 Task: Find Round Trip flight tickets for 2 adults, in Economy from Luxor to London to travel on 25-Nov-2023. London to Luxor on 30-Nov-2023.  Stops: Any number of stops. Choice of flight is British Airways.
Action: Mouse moved to (334, 216)
Screenshot: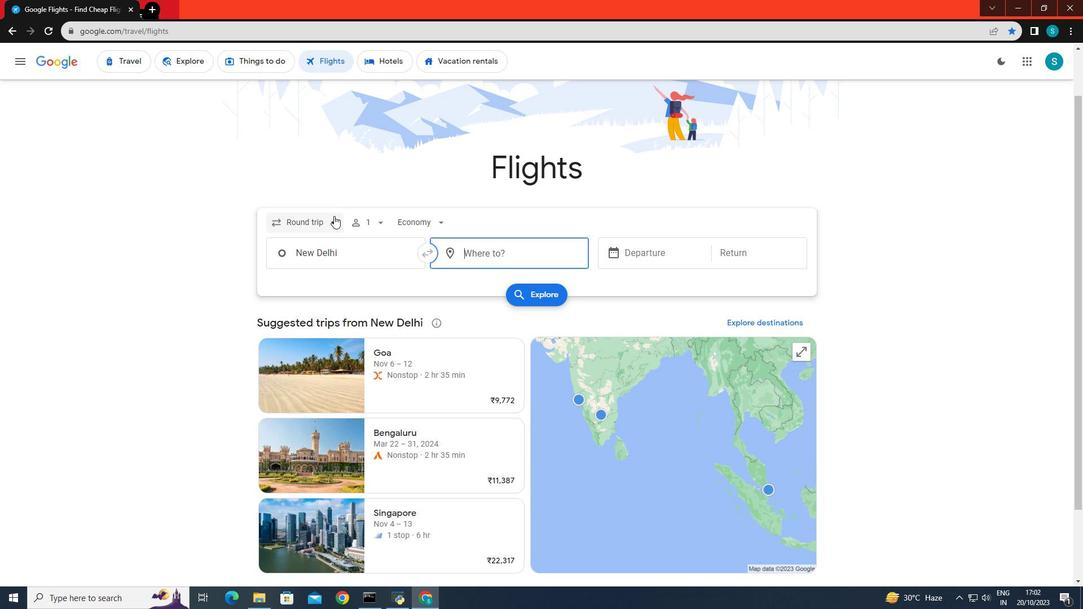 
Action: Mouse pressed left at (334, 216)
Screenshot: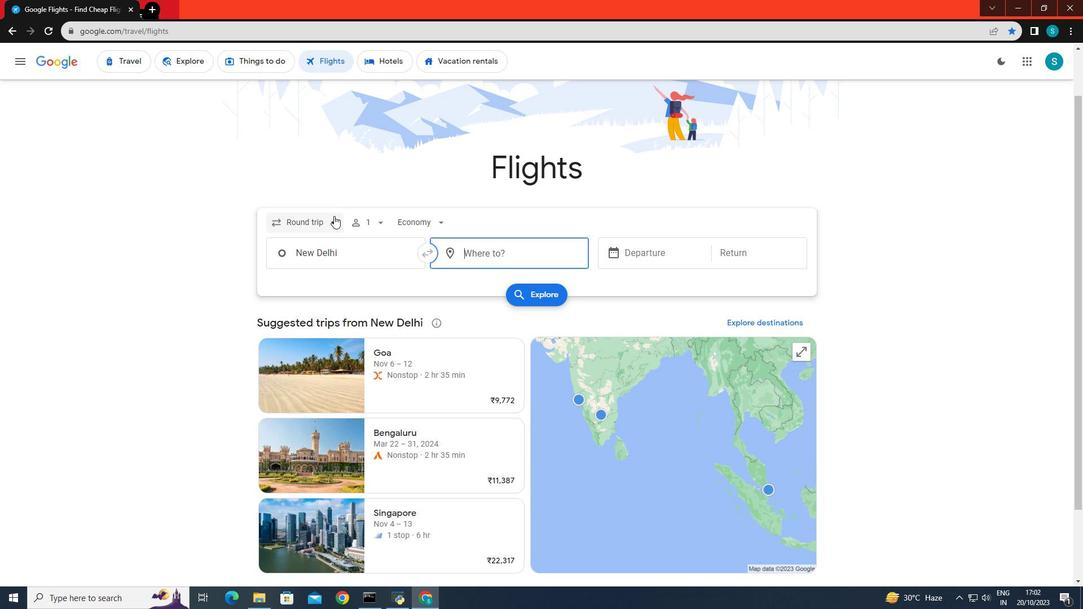 
Action: Mouse moved to (315, 255)
Screenshot: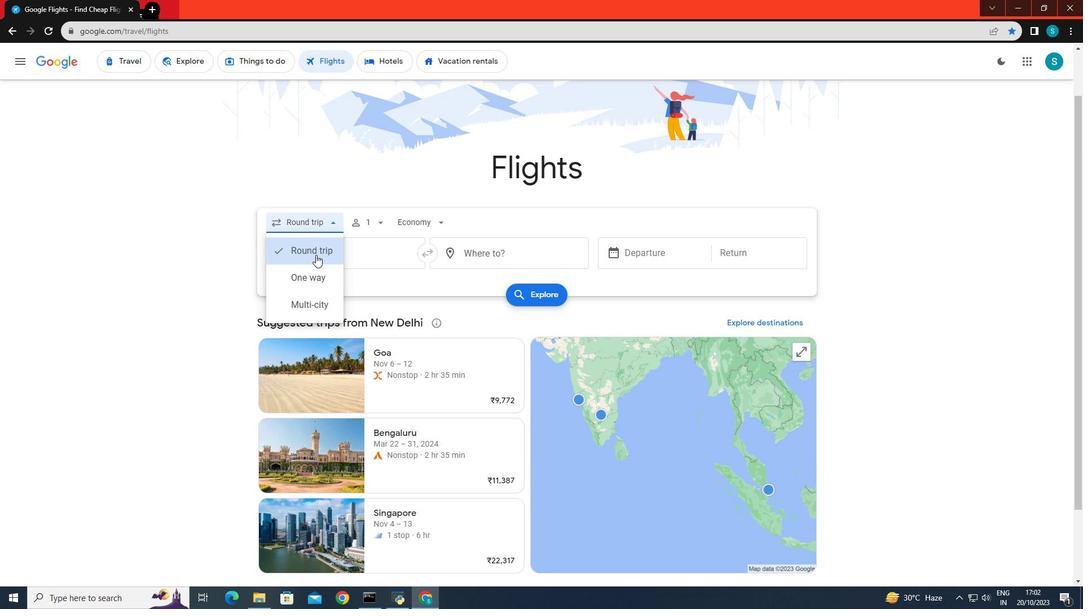 
Action: Mouse pressed left at (315, 255)
Screenshot: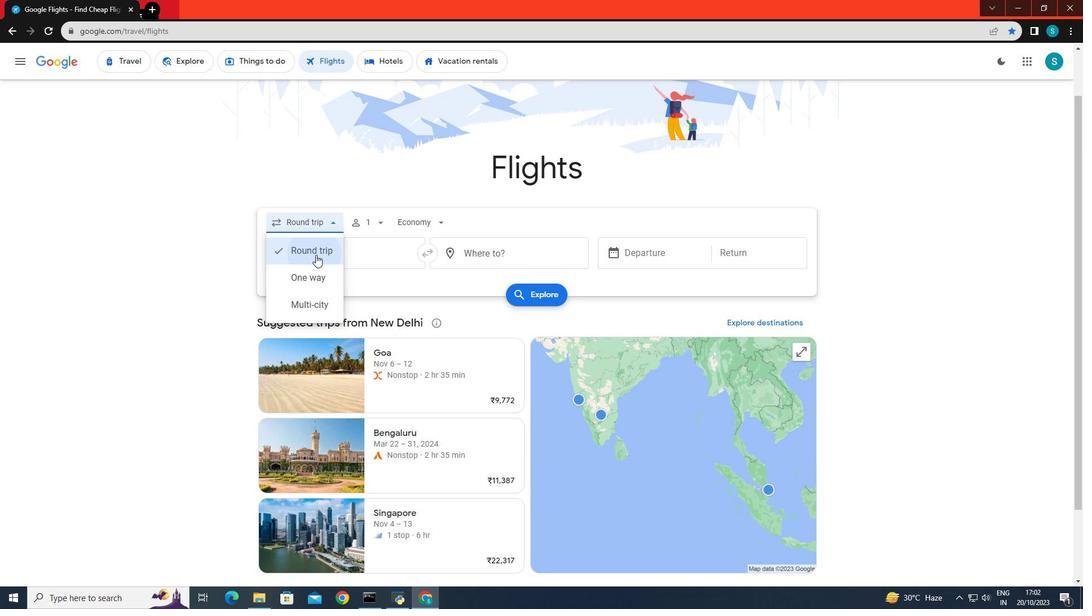 
Action: Mouse moved to (376, 218)
Screenshot: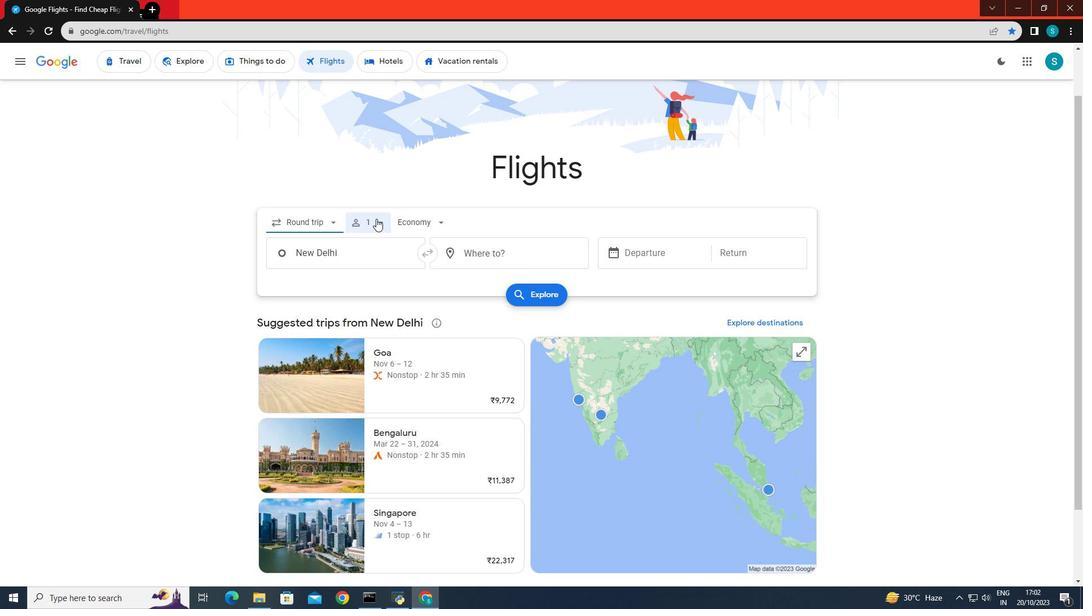 
Action: Mouse pressed left at (376, 218)
Screenshot: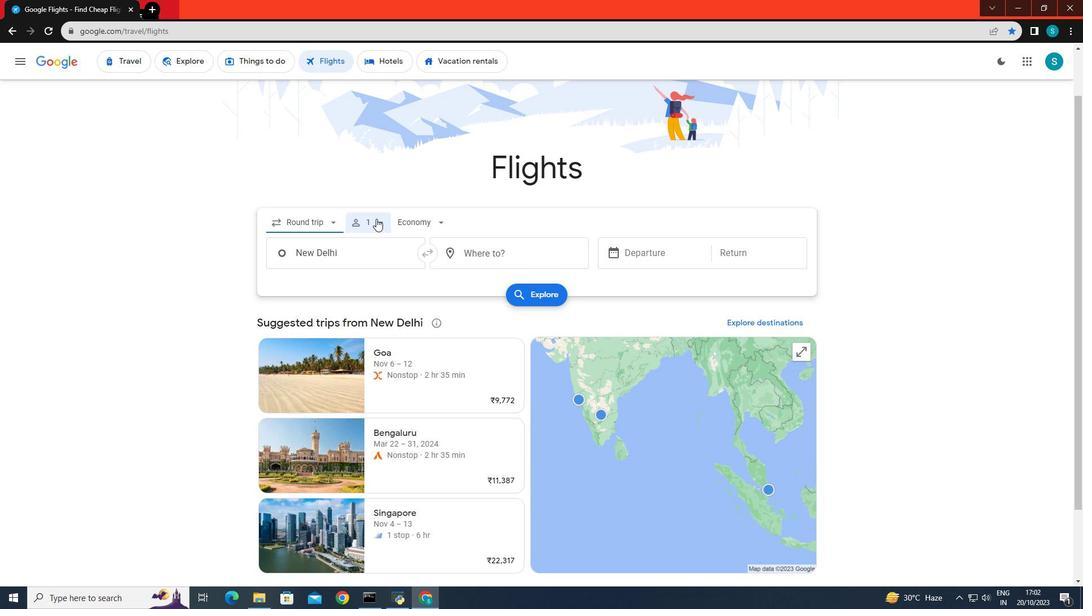 
Action: Mouse moved to (462, 250)
Screenshot: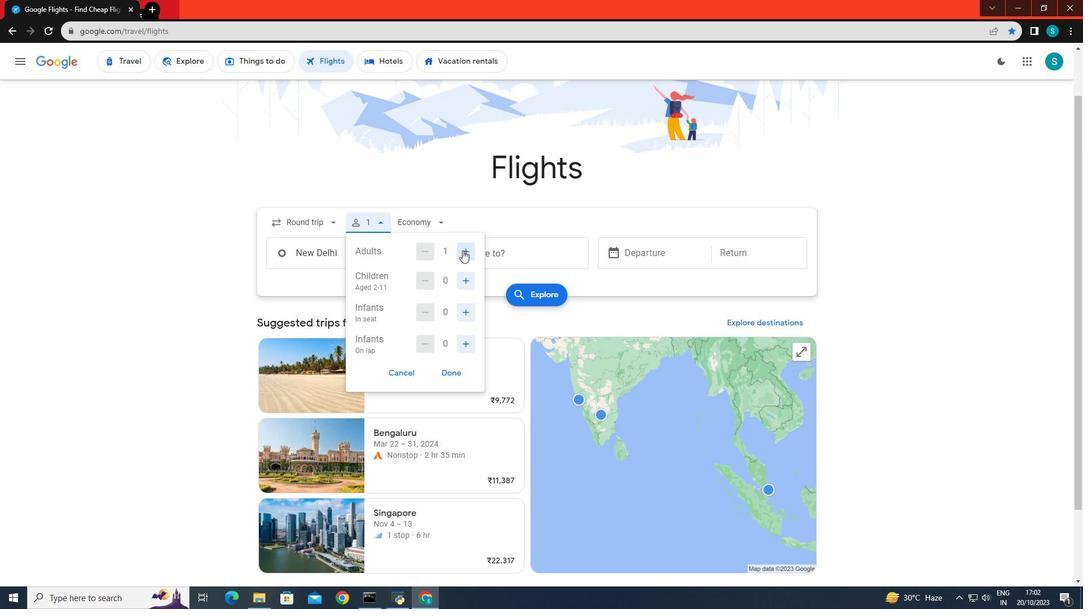 
Action: Mouse pressed left at (462, 250)
Screenshot: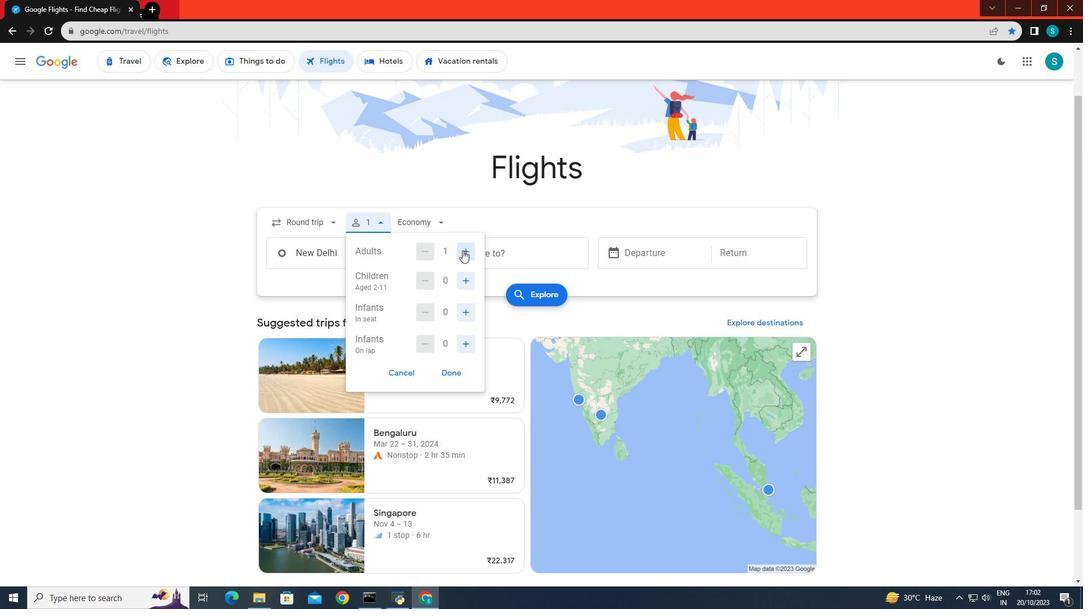 
Action: Mouse moved to (448, 370)
Screenshot: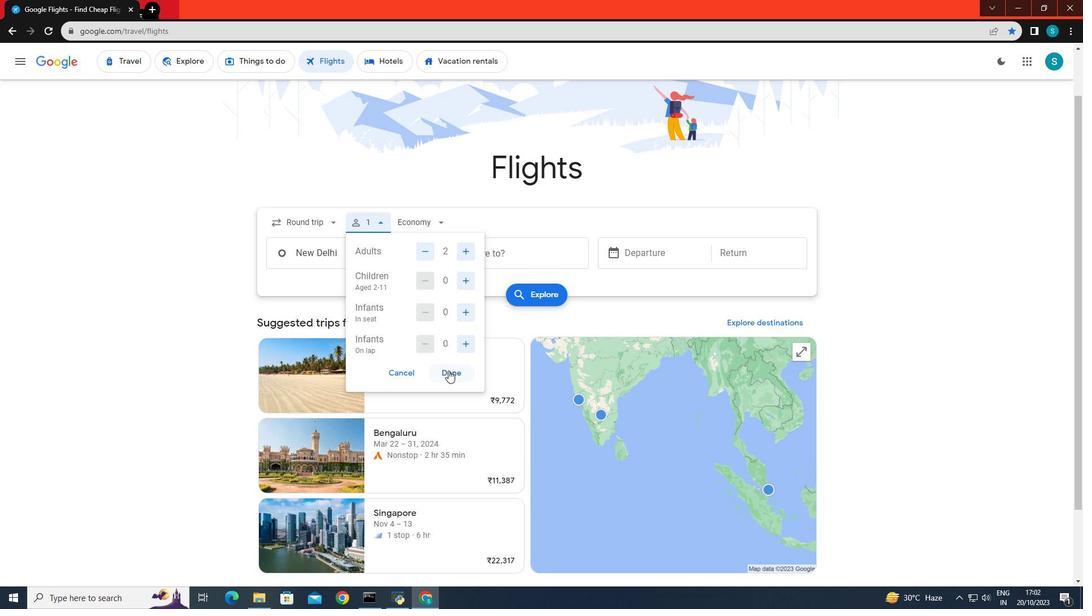 
Action: Mouse pressed left at (448, 370)
Screenshot: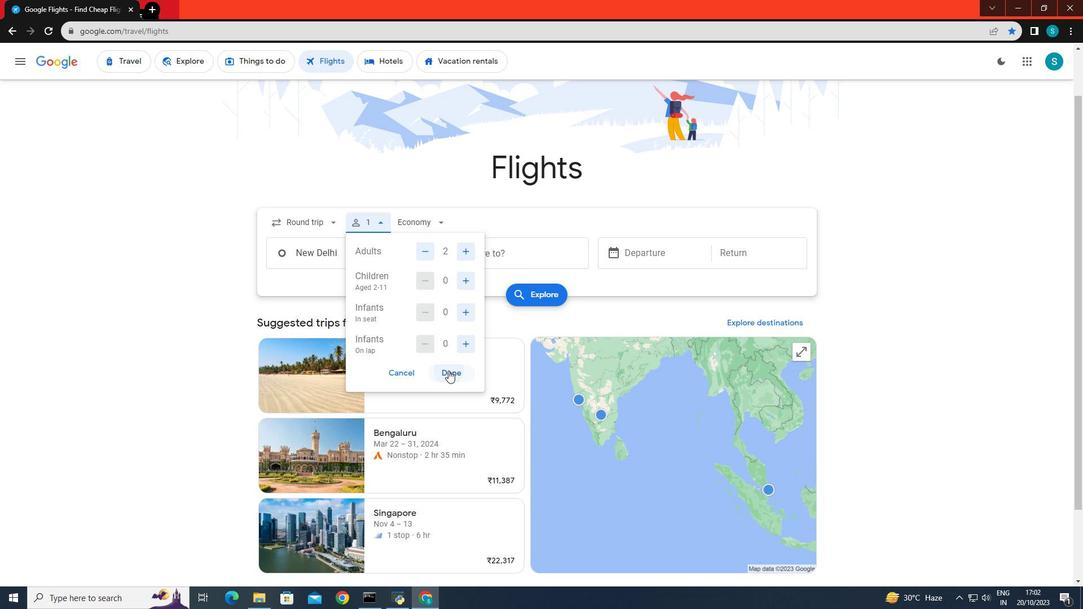 
Action: Mouse moved to (435, 225)
Screenshot: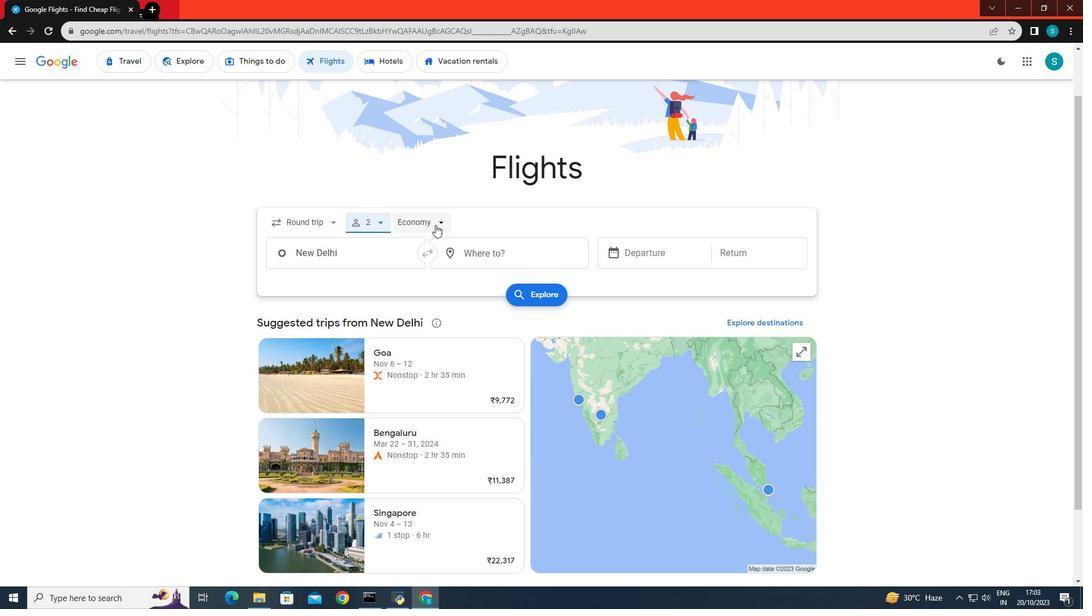 
Action: Mouse pressed left at (435, 225)
Screenshot: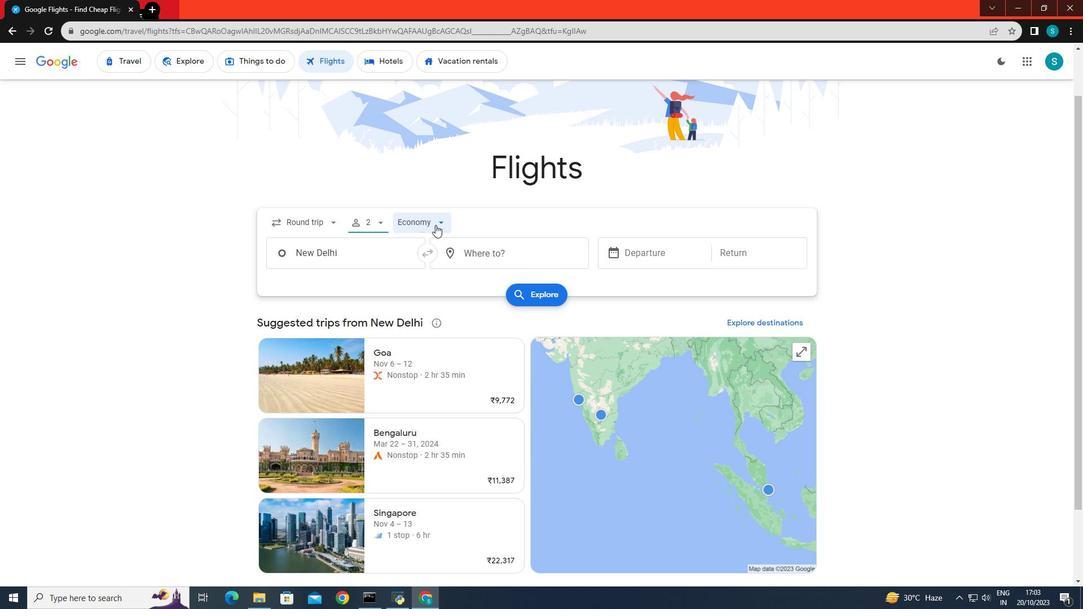 
Action: Mouse moved to (450, 252)
Screenshot: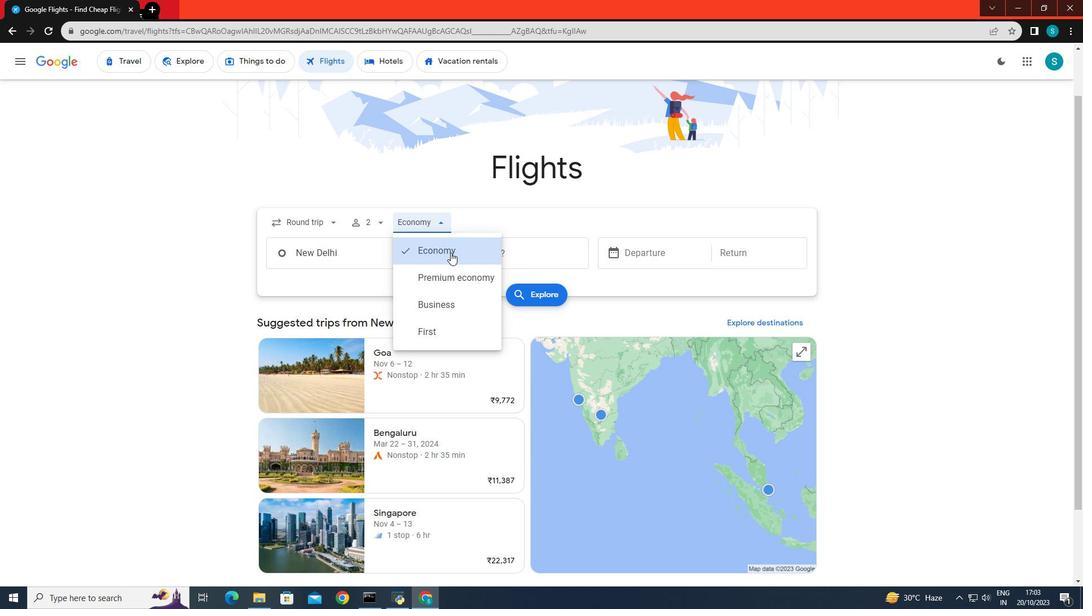 
Action: Mouse pressed left at (450, 252)
Screenshot: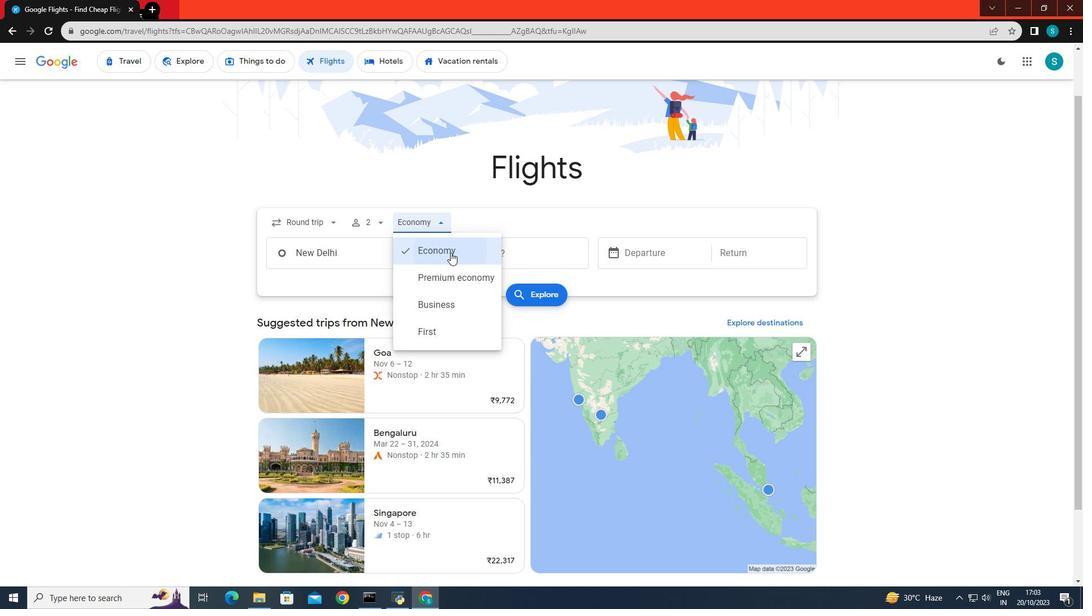
Action: Mouse moved to (353, 251)
Screenshot: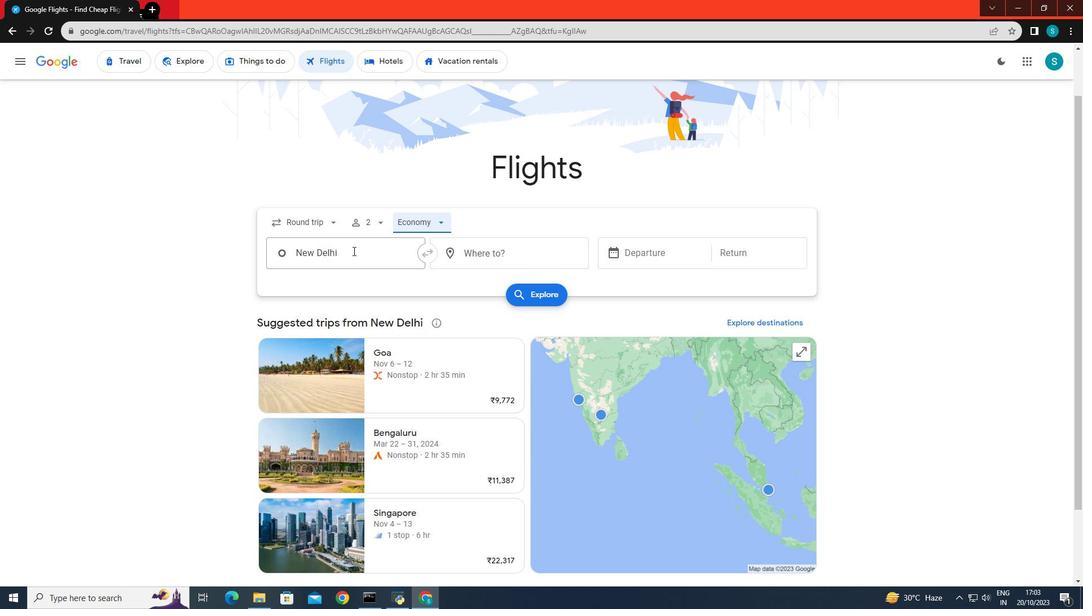 
Action: Mouse pressed left at (353, 251)
Screenshot: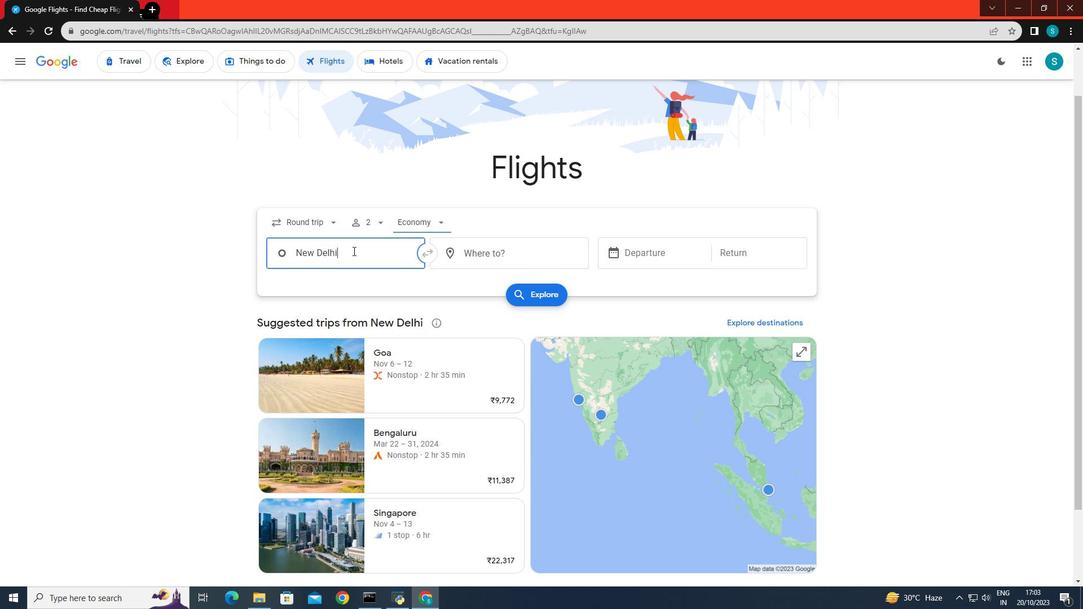 
Action: Key pressed <Key.backspace><Key.caps_lock>L<Key.caps_lock>uxor
Screenshot: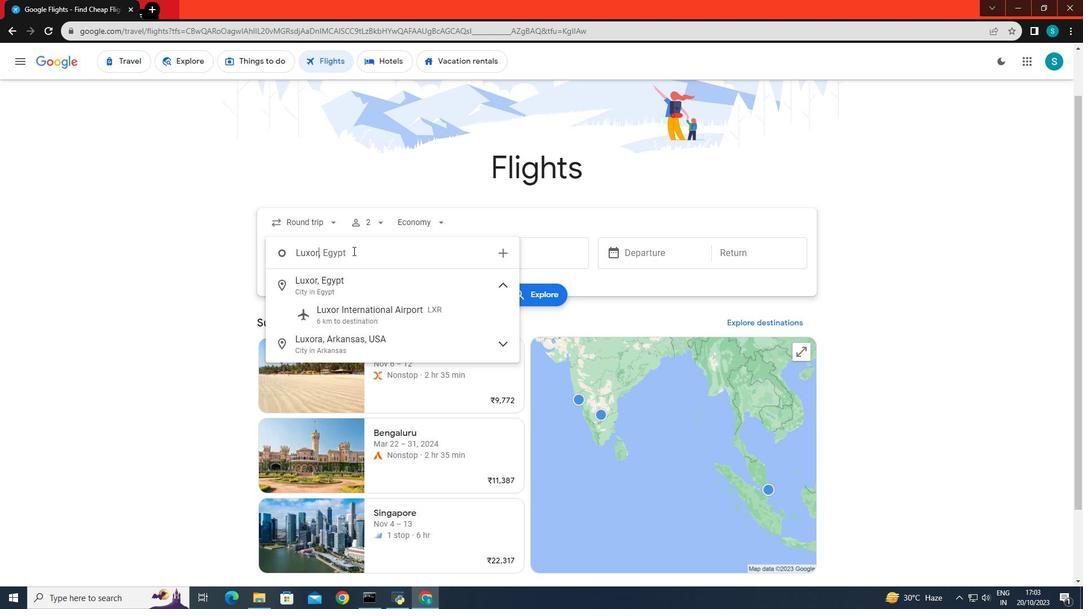 
Action: Mouse moved to (341, 283)
Screenshot: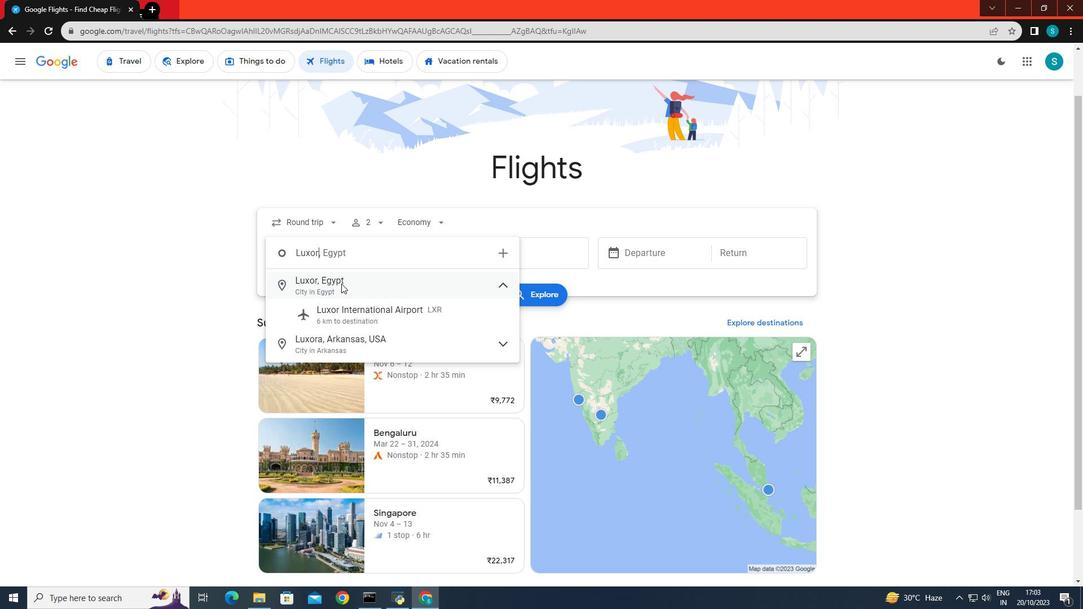
Action: Mouse pressed left at (341, 283)
Screenshot: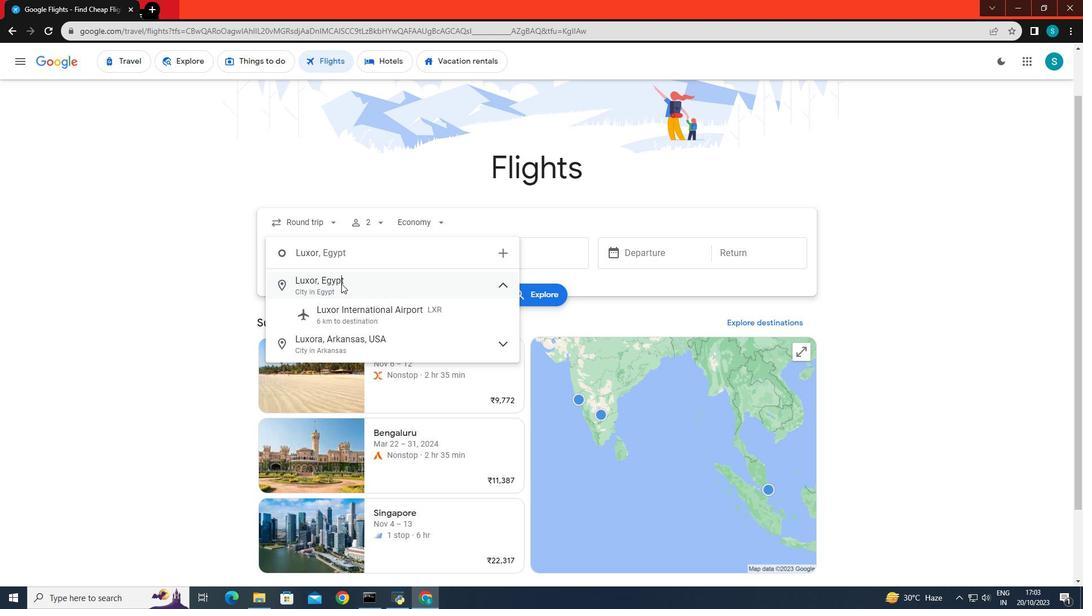 
Action: Mouse moved to (472, 251)
Screenshot: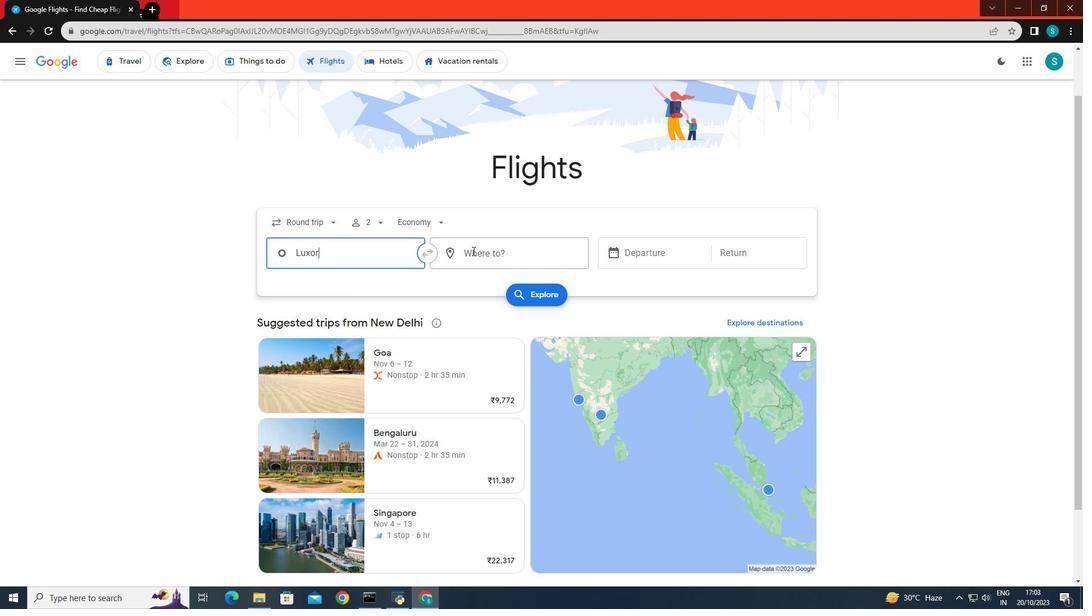 
Action: Mouse pressed left at (472, 251)
Screenshot: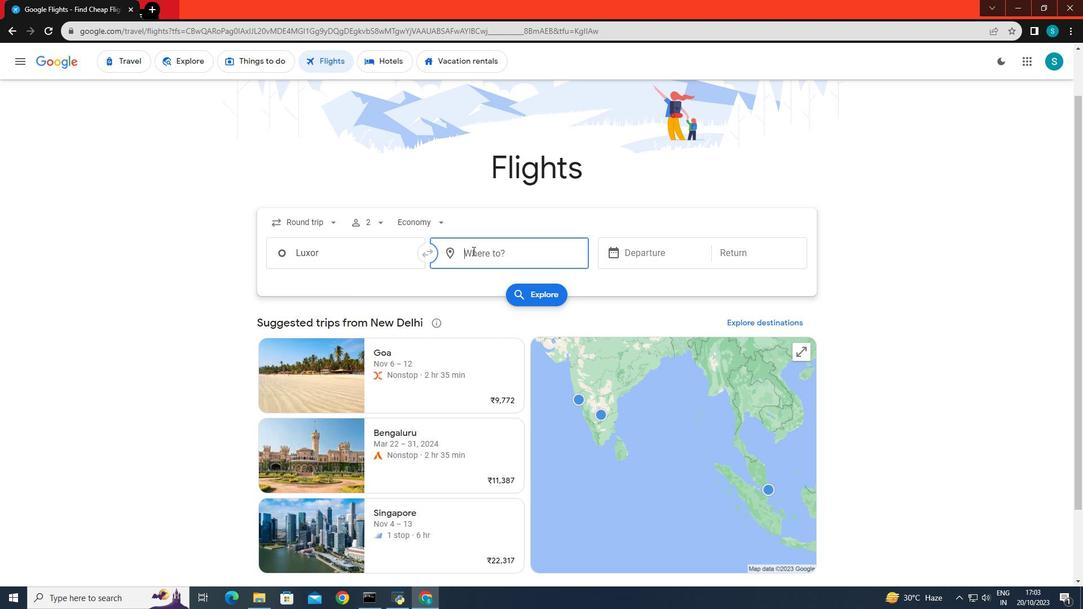 
Action: Key pressed <Key.caps_lock>L<Key.caps_lock>ondon<Key.space>
Screenshot: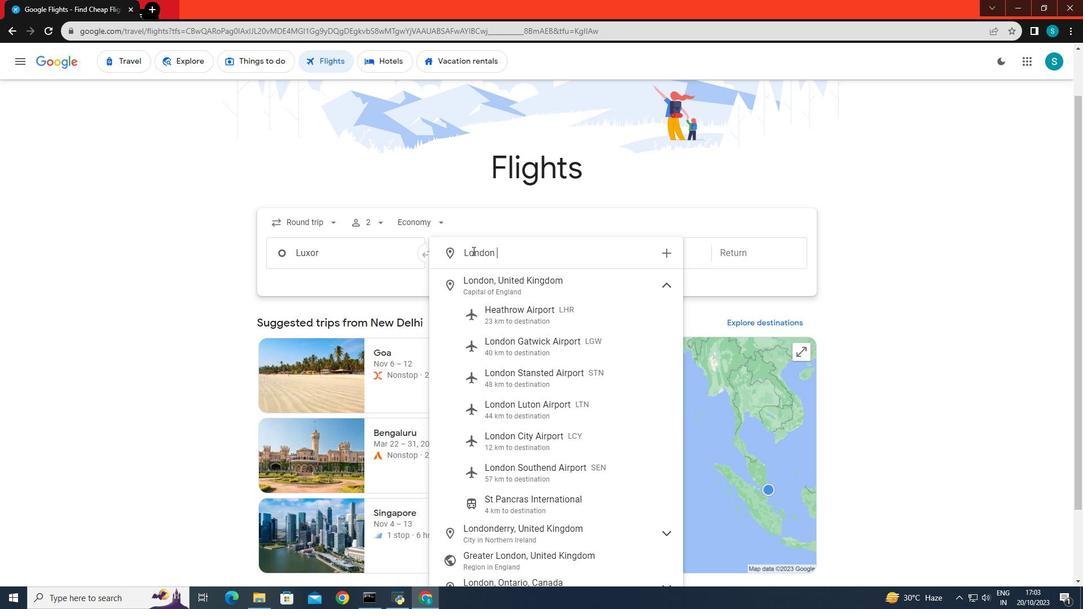 
Action: Mouse moved to (474, 272)
Screenshot: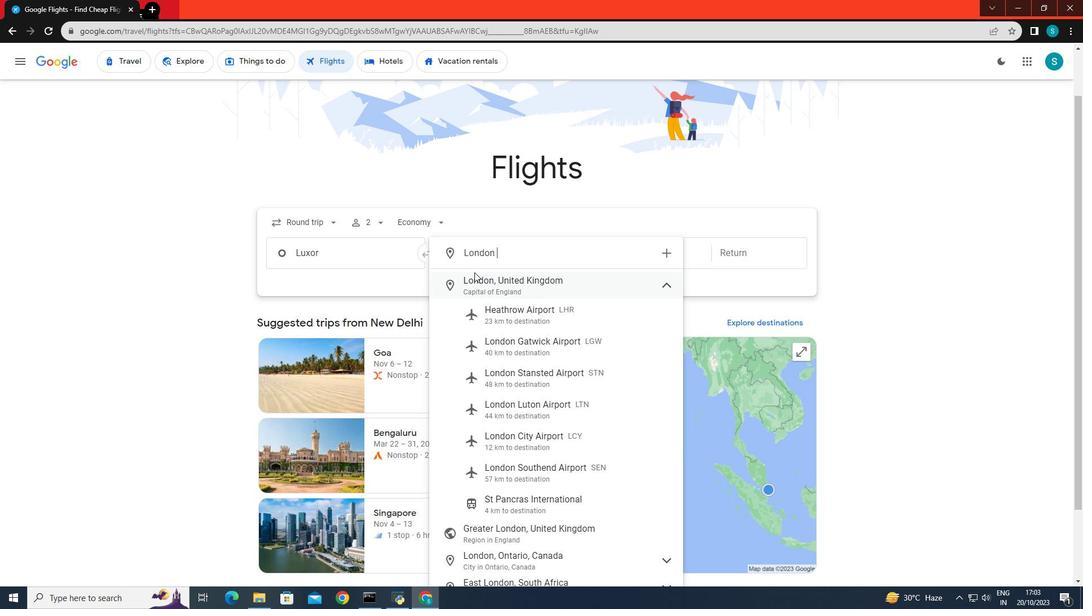 
Action: Mouse pressed left at (474, 272)
Screenshot: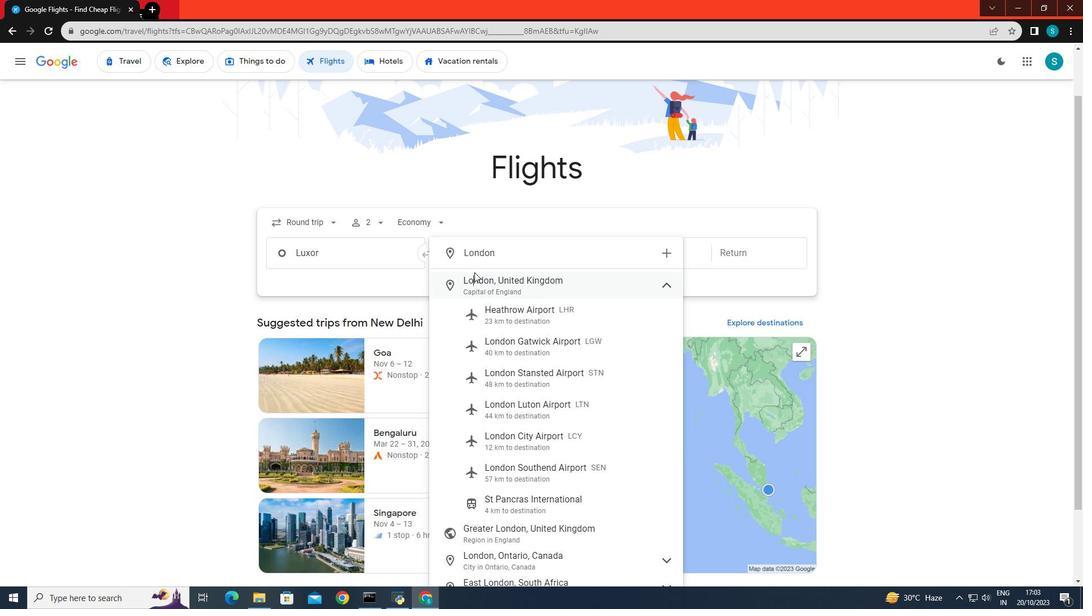 
Action: Mouse moved to (653, 249)
Screenshot: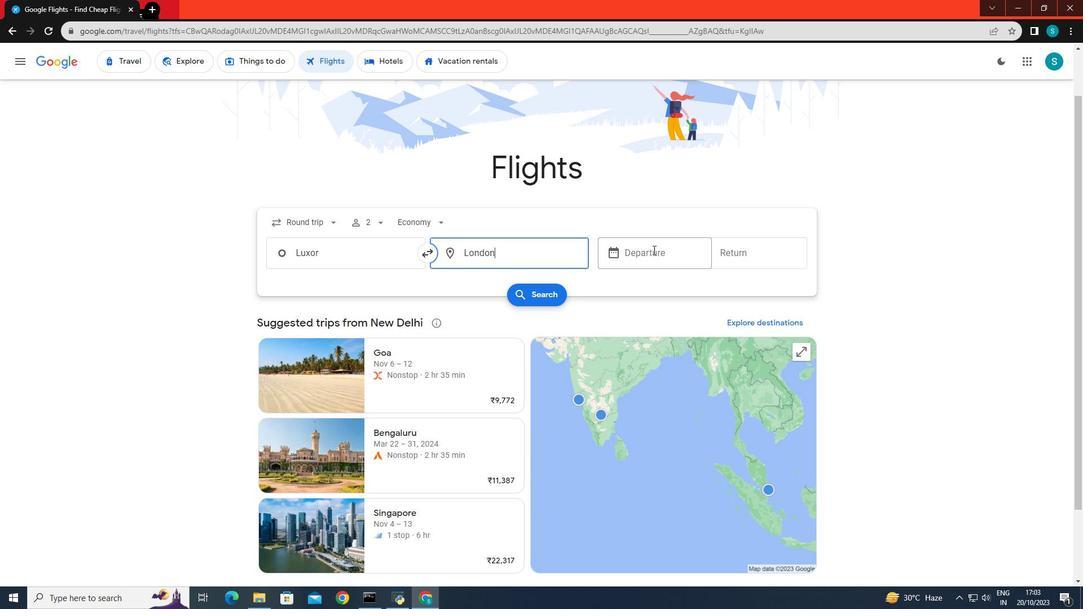 
Action: Mouse pressed left at (653, 249)
Screenshot: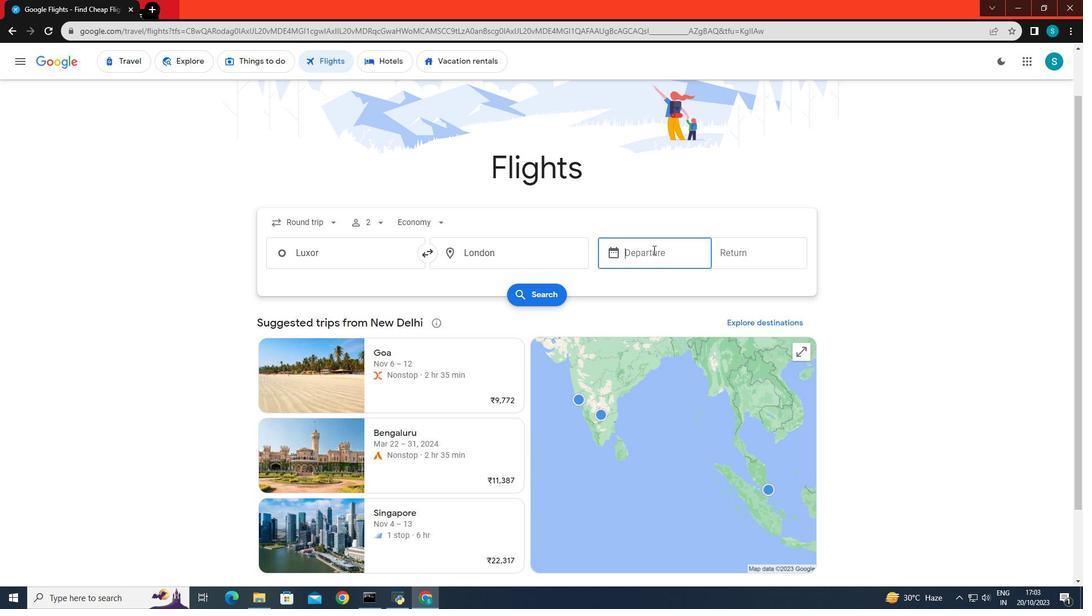 
Action: Mouse moved to (776, 427)
Screenshot: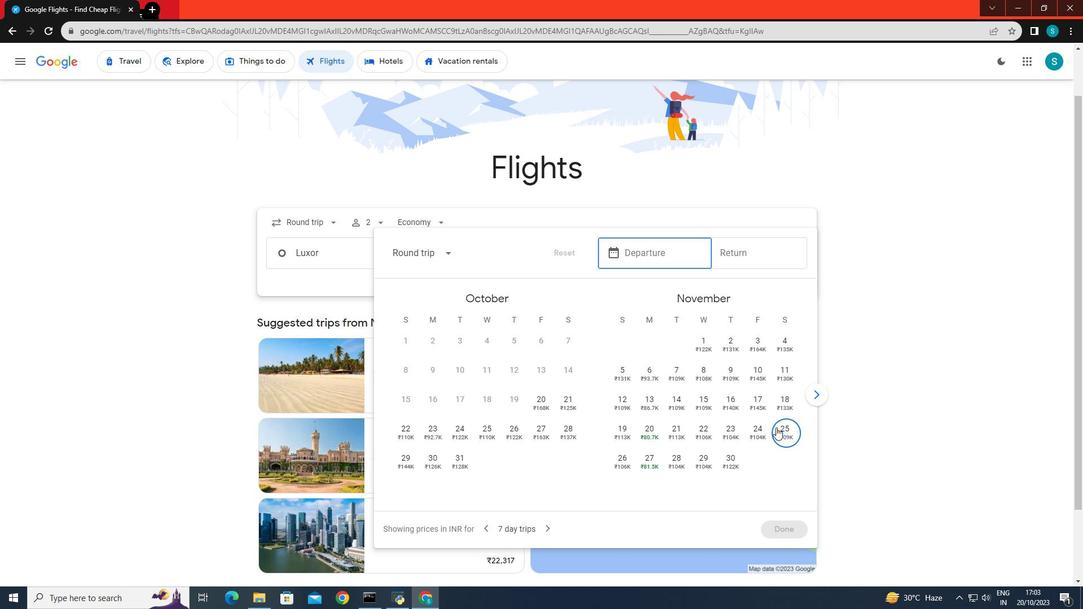 
Action: Mouse pressed left at (776, 427)
Screenshot: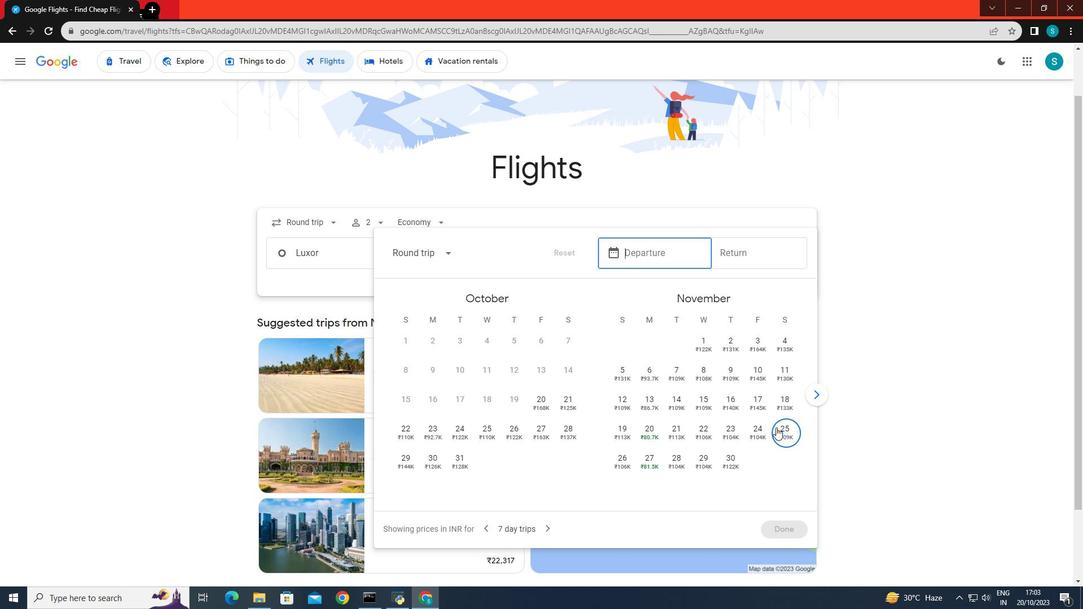 
Action: Mouse moved to (672, 449)
Screenshot: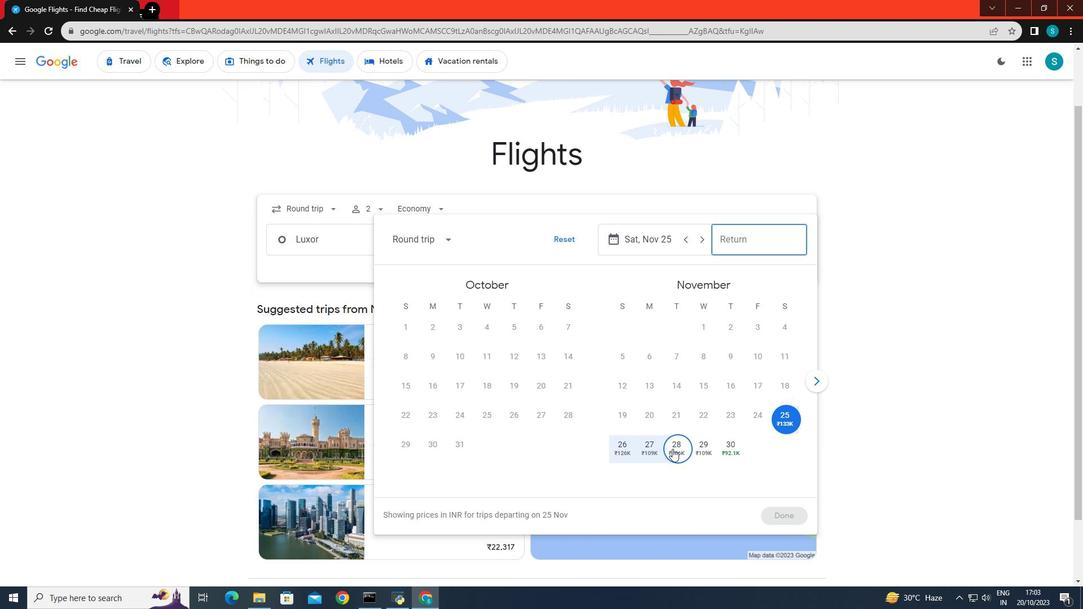 
Action: Mouse scrolled (672, 448) with delta (0, 0)
Screenshot: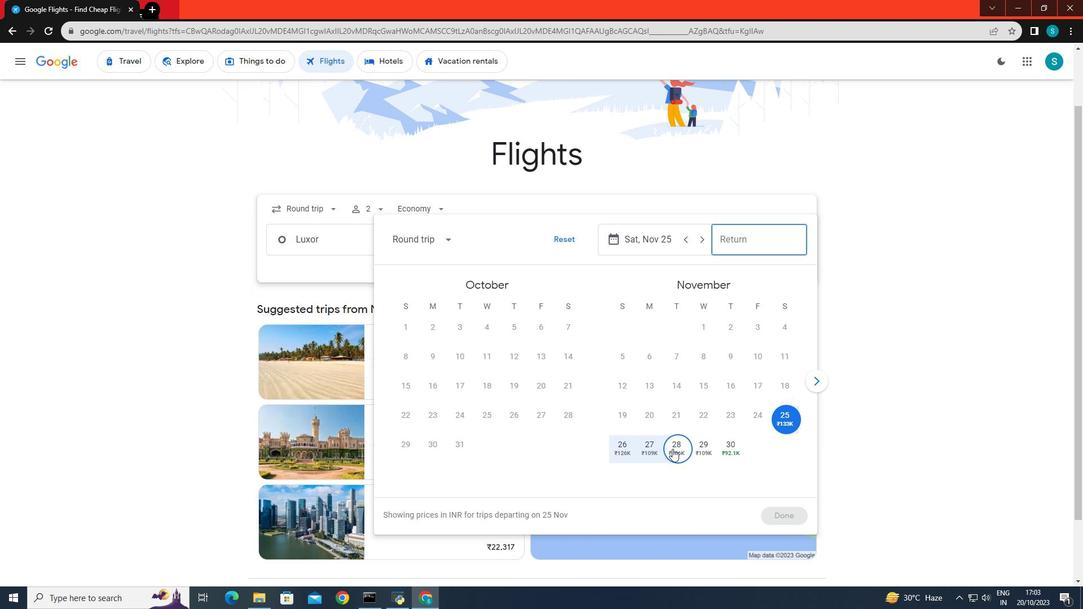 
Action: Mouse moved to (733, 410)
Screenshot: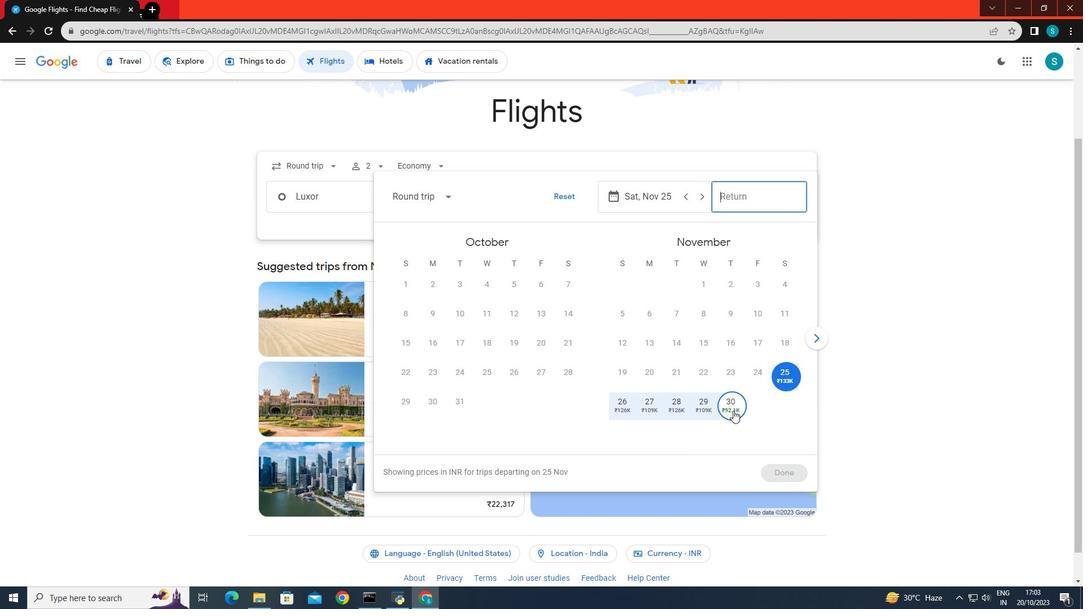 
Action: Mouse pressed left at (733, 410)
Screenshot: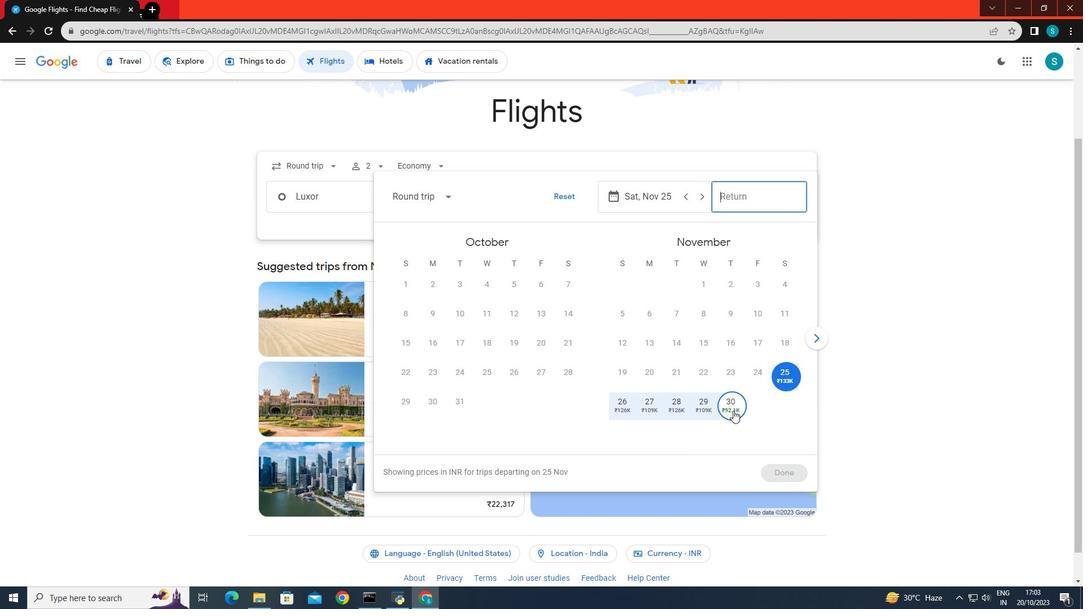 
Action: Mouse moved to (778, 467)
Screenshot: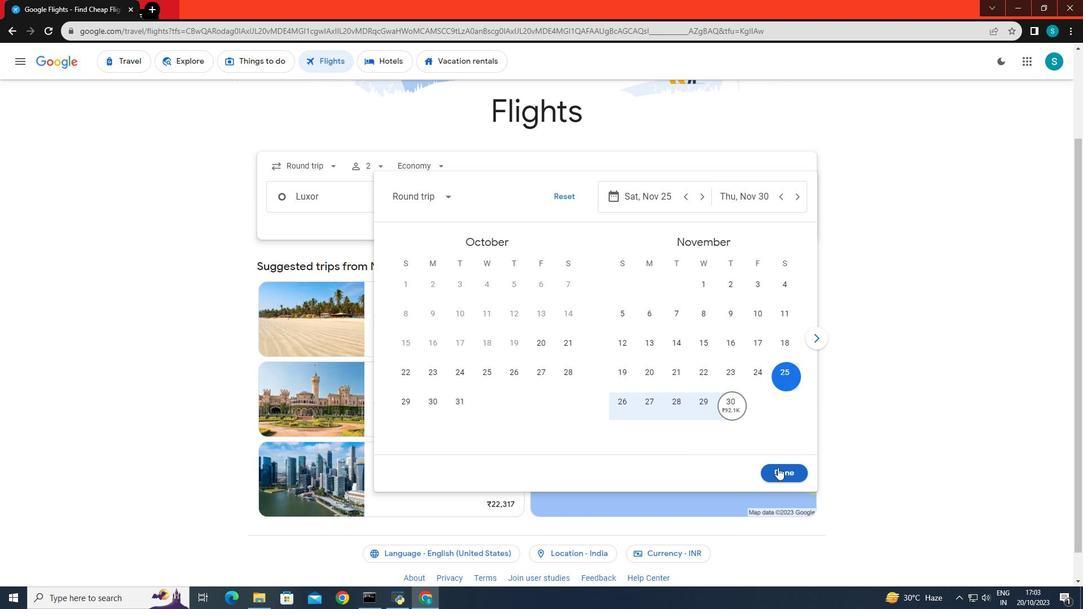 
Action: Mouse pressed left at (778, 467)
Screenshot: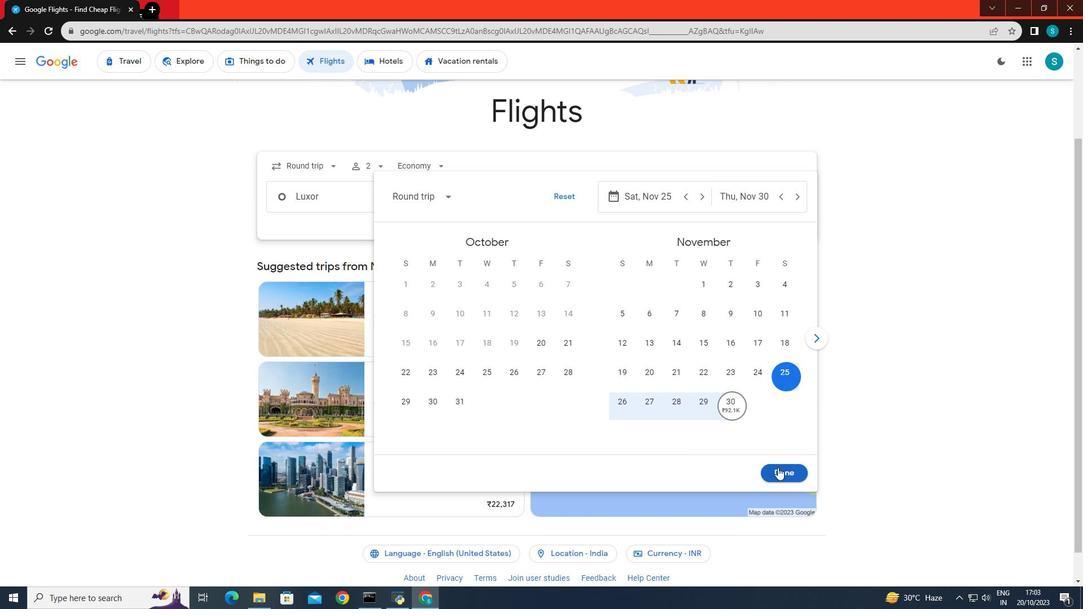 
Action: Mouse moved to (544, 240)
Screenshot: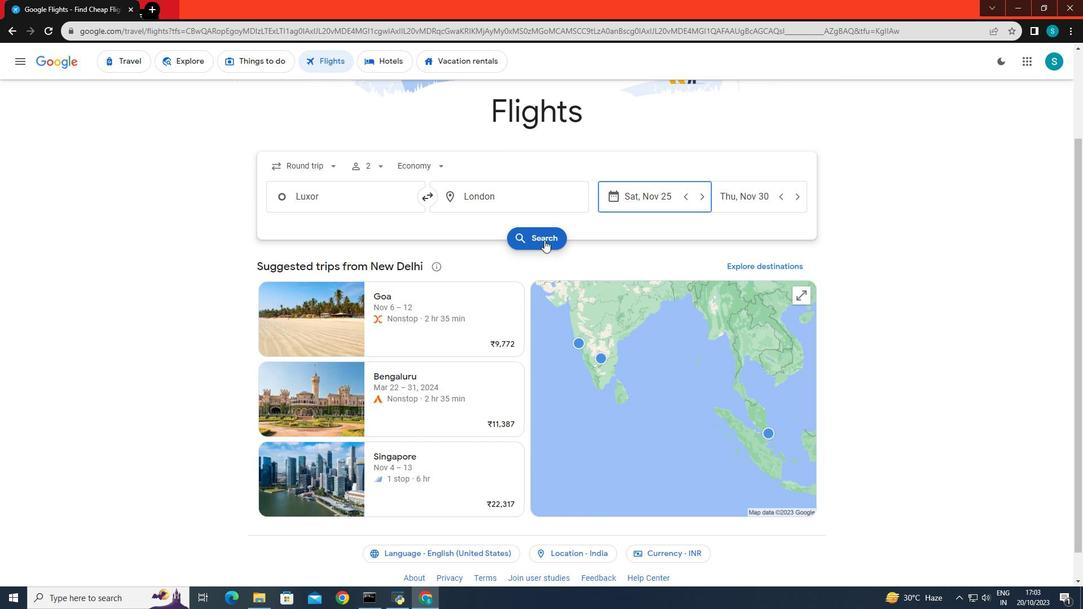 
Action: Mouse pressed left at (544, 240)
Screenshot: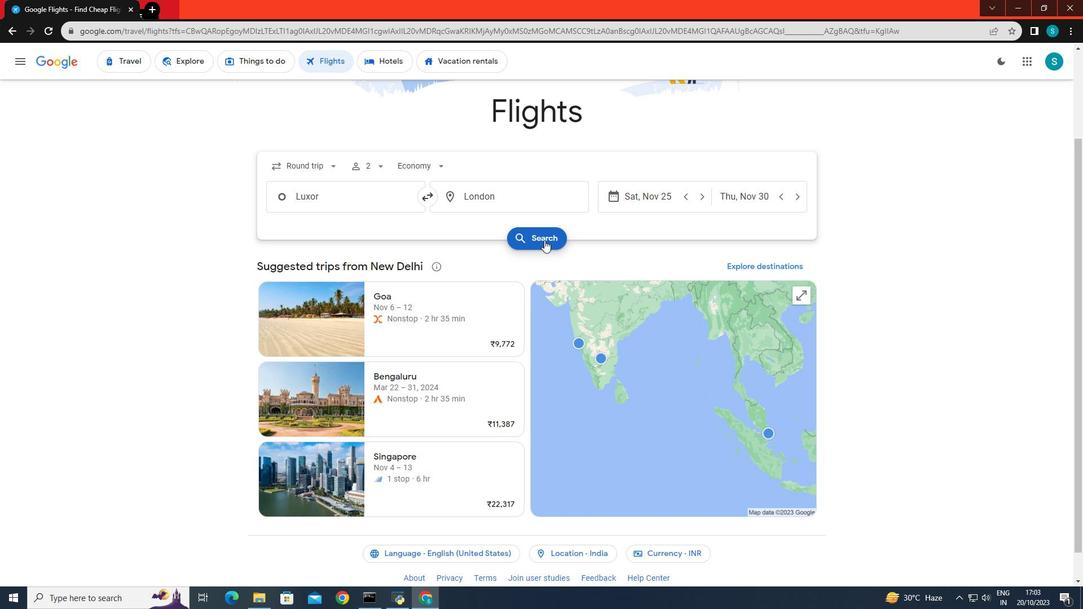 
Action: Mouse moved to (357, 167)
Screenshot: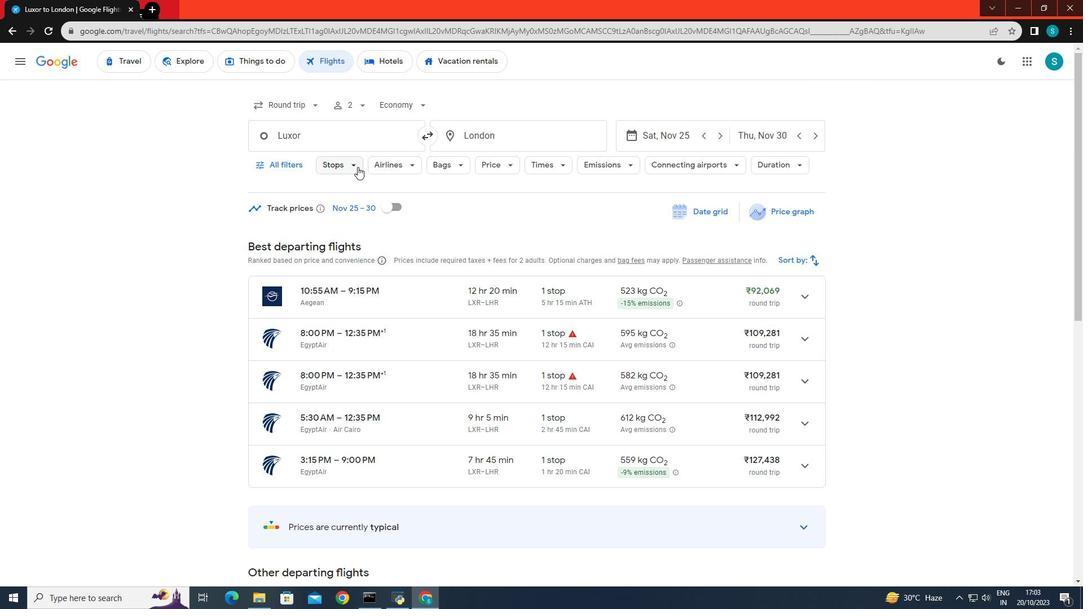 
Action: Mouse pressed left at (357, 167)
Screenshot: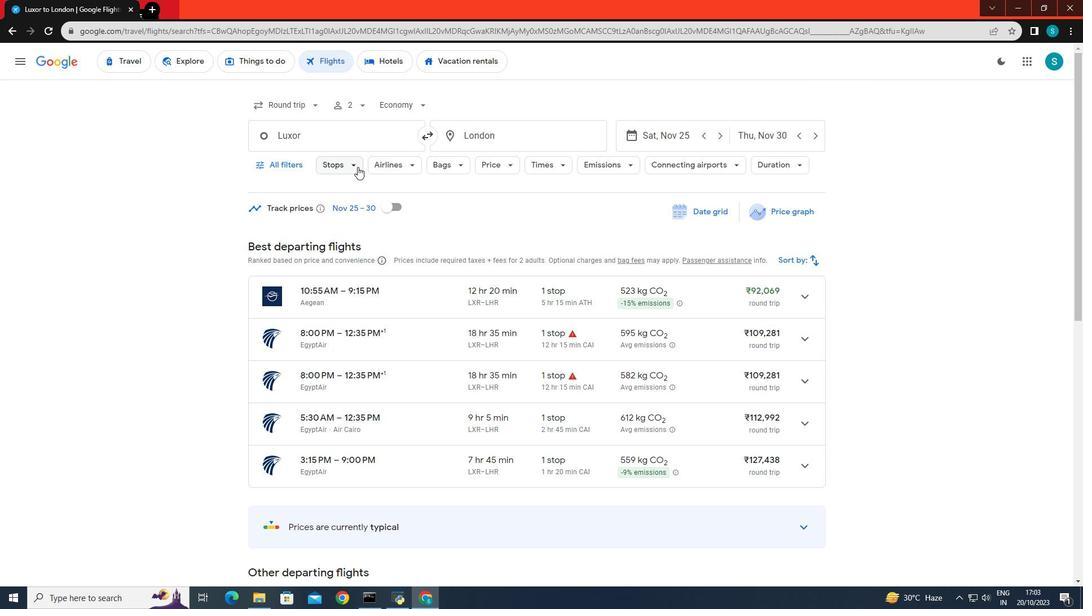 
Action: Mouse moved to (340, 223)
Screenshot: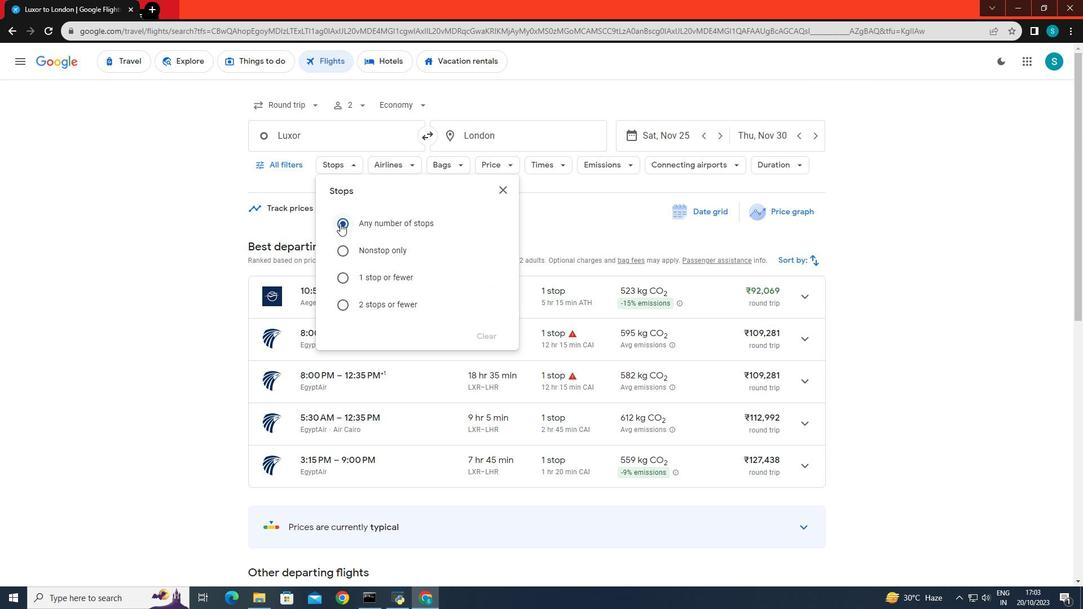 
Action: Mouse pressed left at (340, 223)
Screenshot: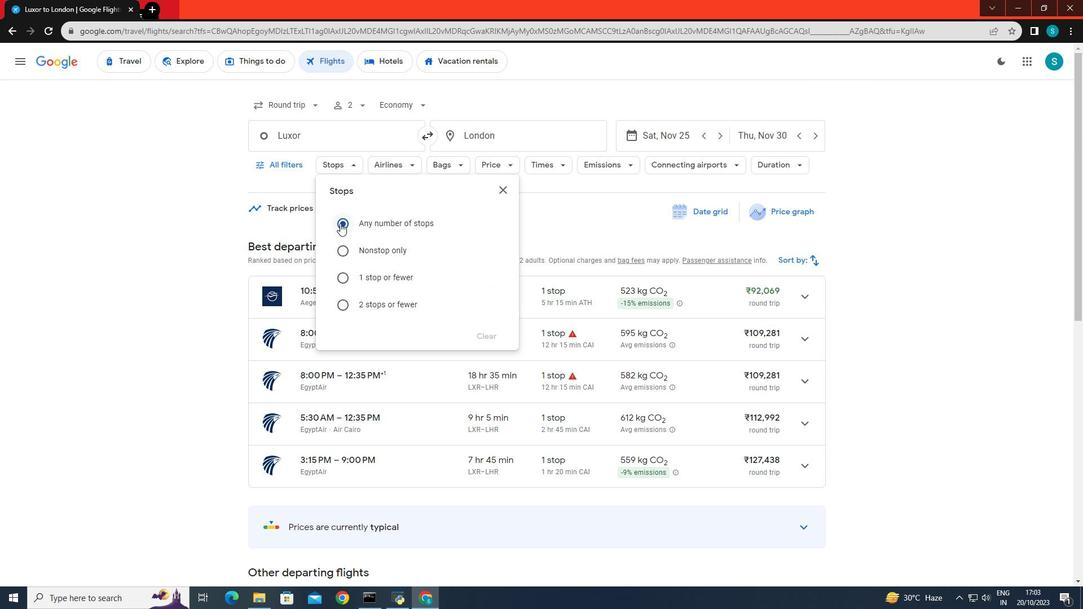 
Action: Mouse moved to (185, 205)
Screenshot: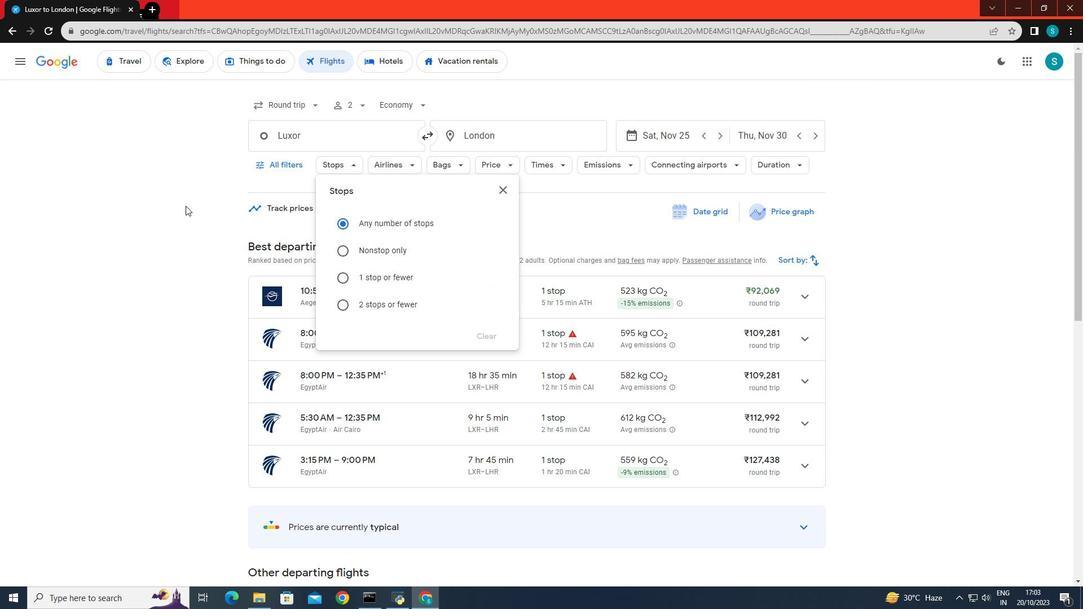 
Action: Mouse pressed left at (185, 205)
Screenshot: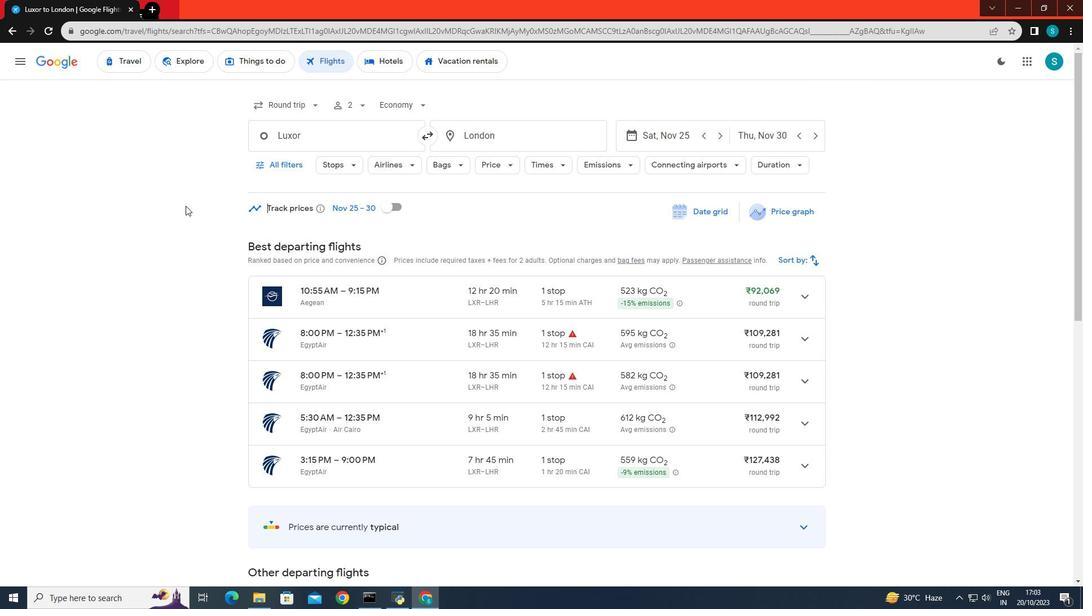 
Action: Mouse moved to (407, 162)
Screenshot: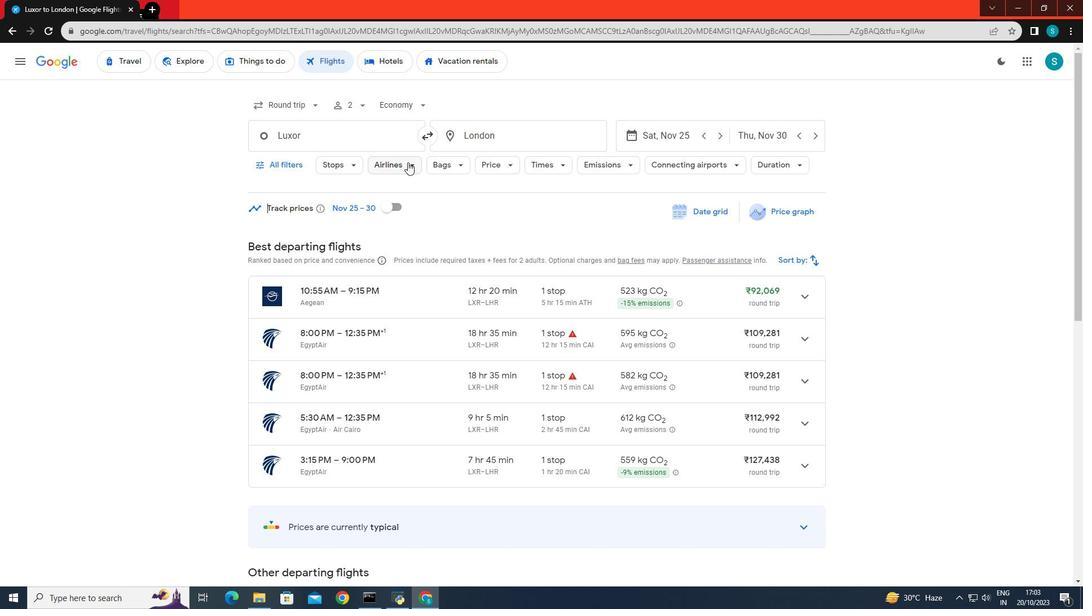 
Action: Mouse pressed left at (407, 162)
Screenshot: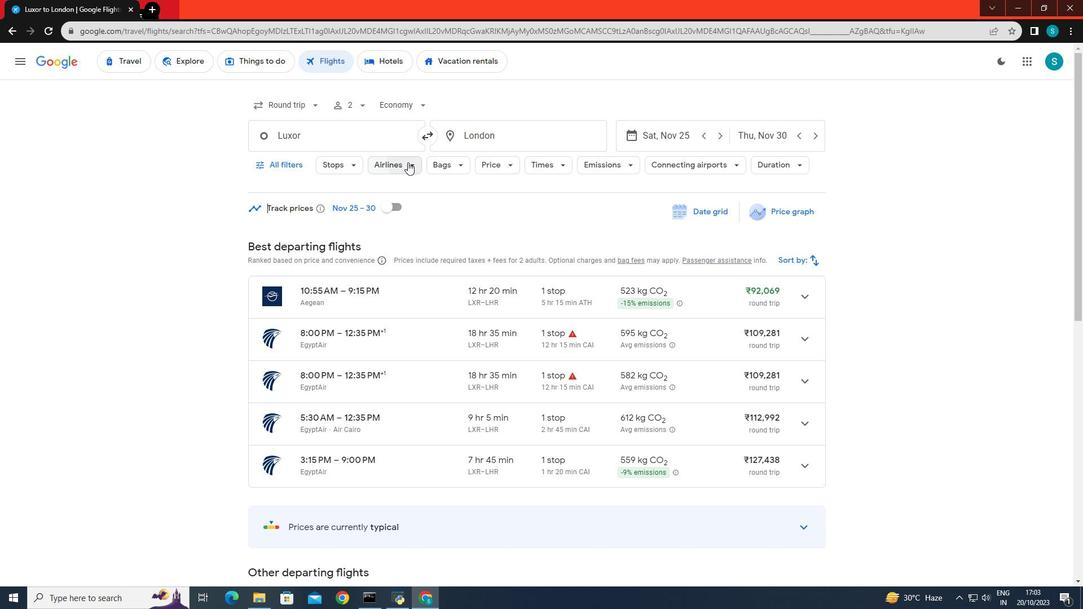 
Action: Mouse scrolled (407, 161) with delta (0, 0)
Screenshot: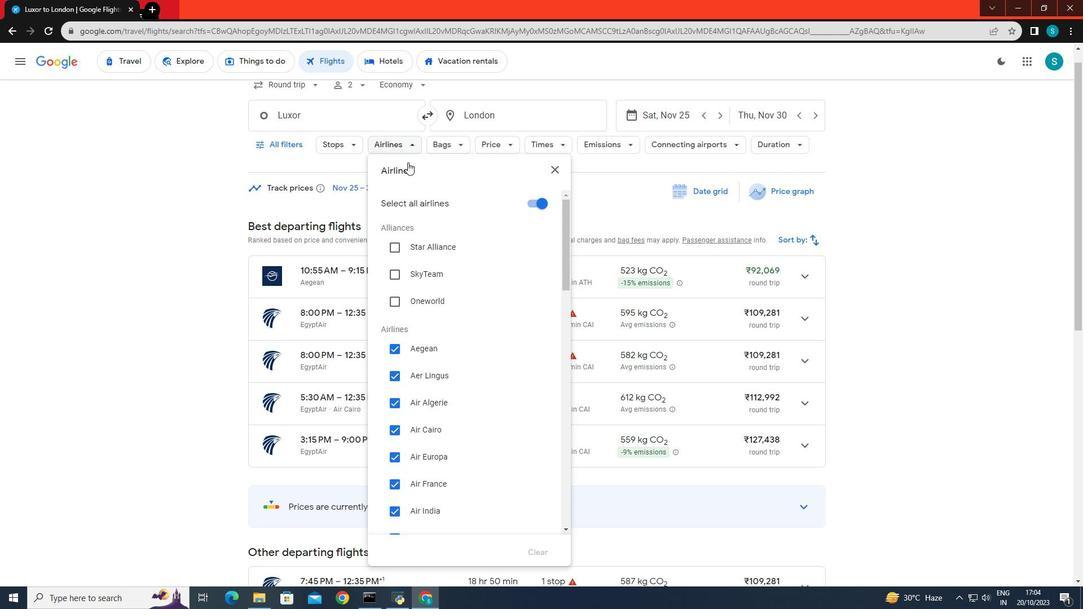 
Action: Mouse scrolled (407, 161) with delta (0, 0)
Screenshot: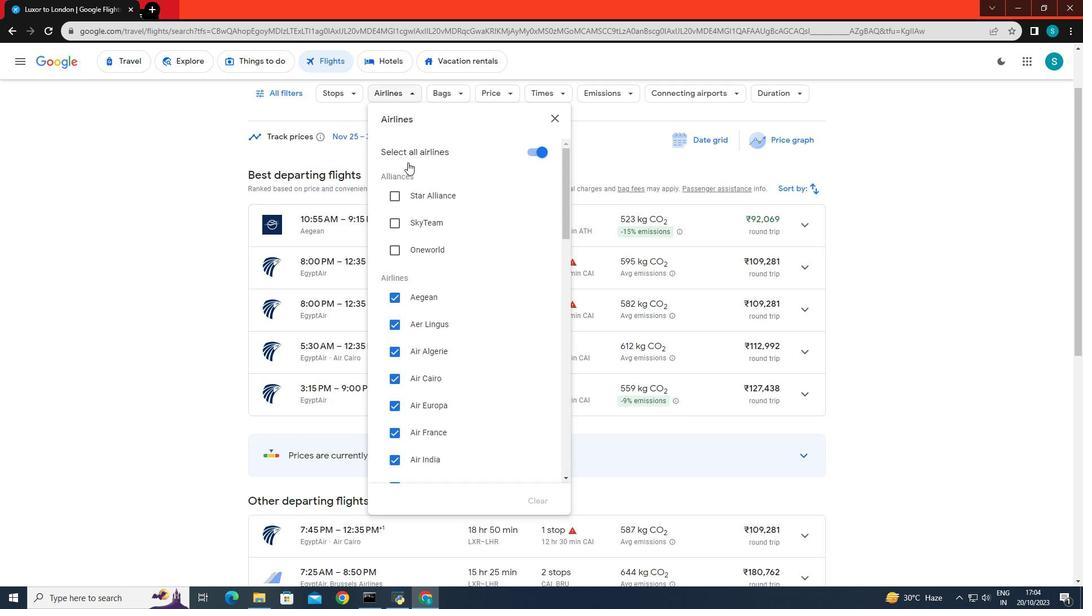 
Action: Mouse scrolled (407, 161) with delta (0, 0)
Screenshot: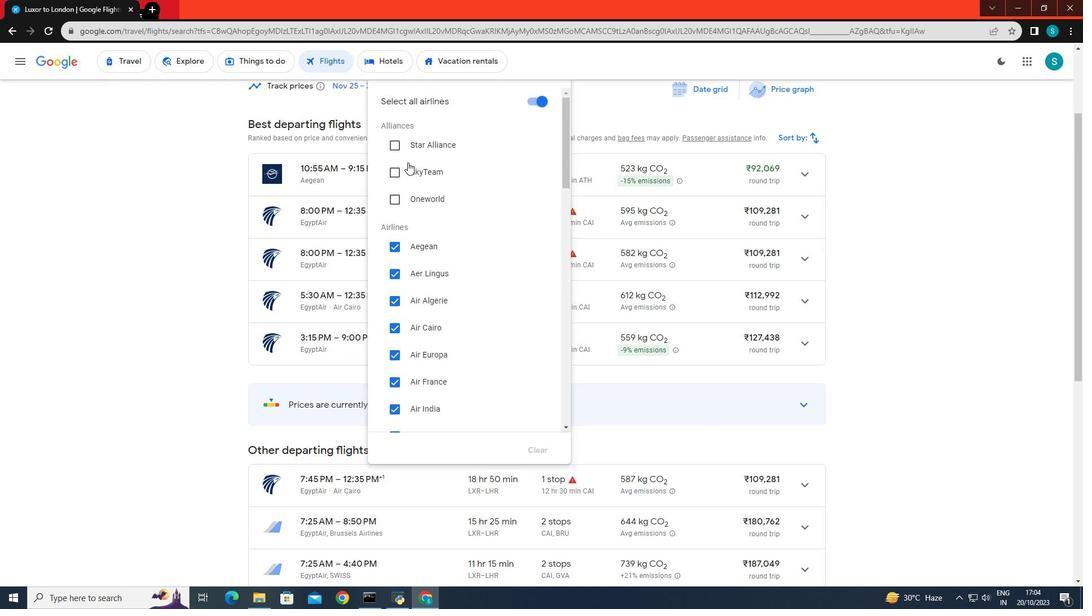 
Action: Mouse moved to (422, 198)
Screenshot: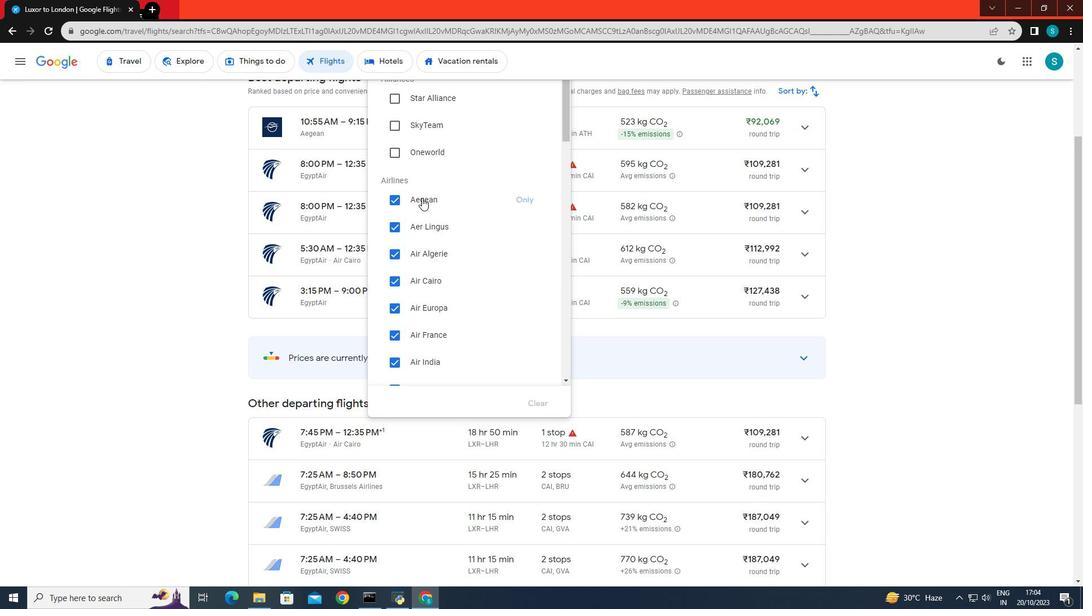 
Action: Mouse scrolled (422, 197) with delta (0, 0)
Screenshot: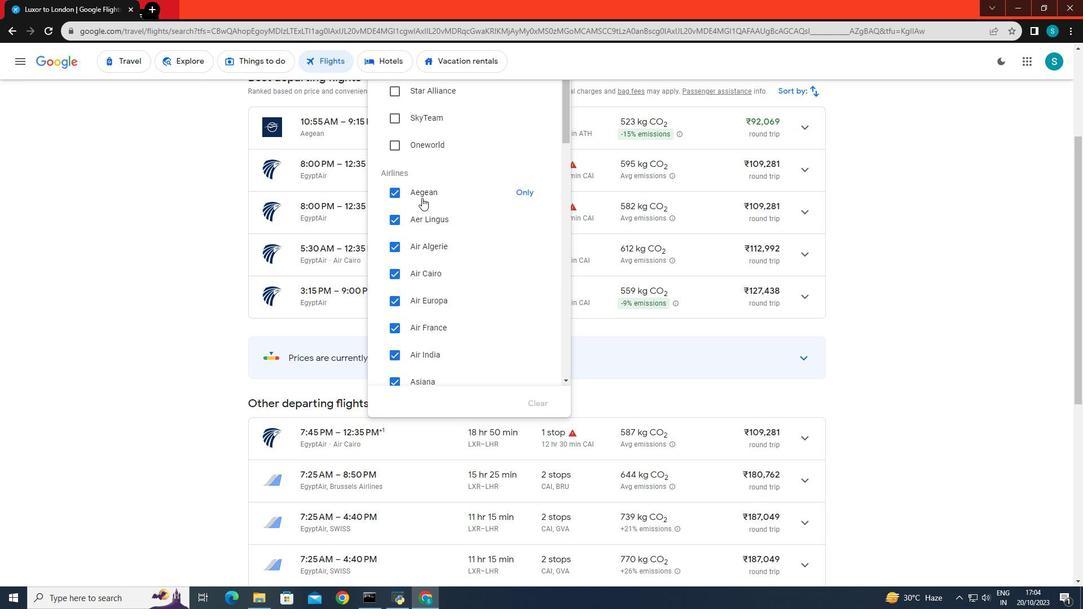 
Action: Mouse scrolled (422, 197) with delta (0, 0)
Screenshot: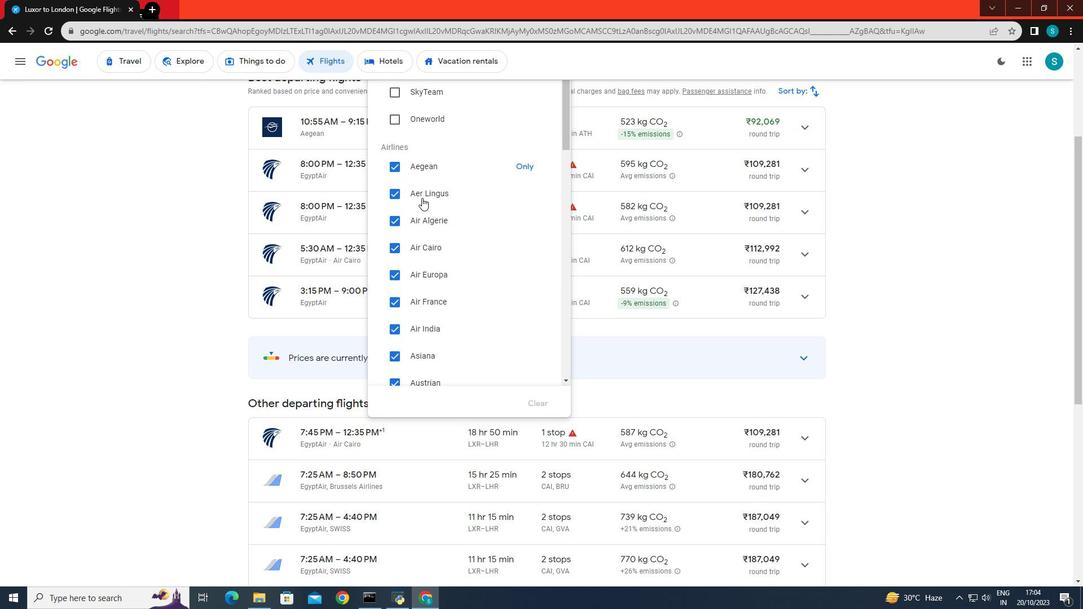 
Action: Mouse moved to (438, 252)
Screenshot: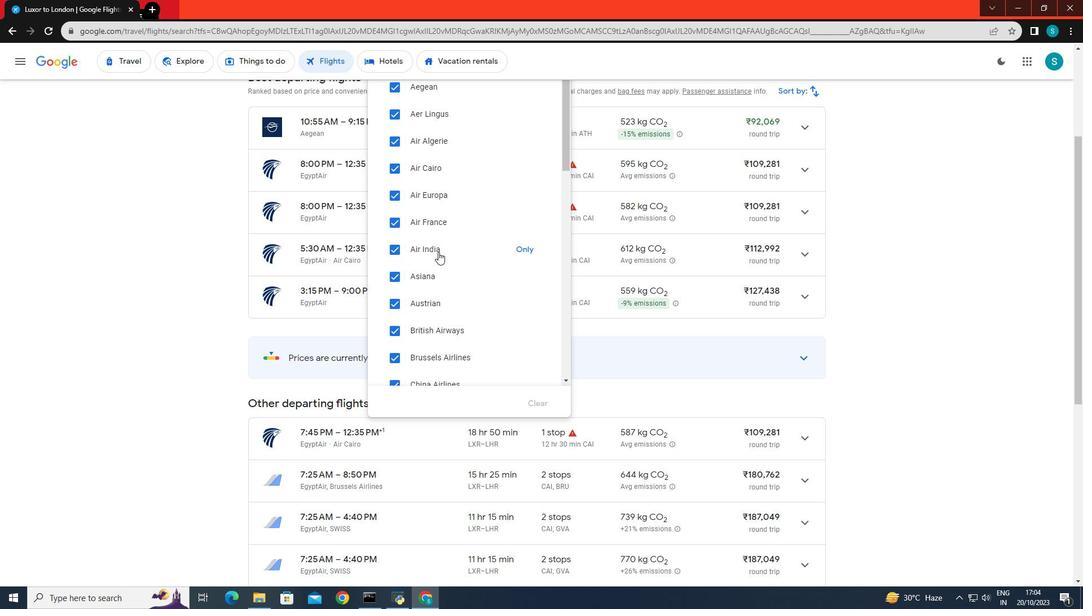 
Action: Mouse scrolled (438, 252) with delta (0, 0)
Screenshot: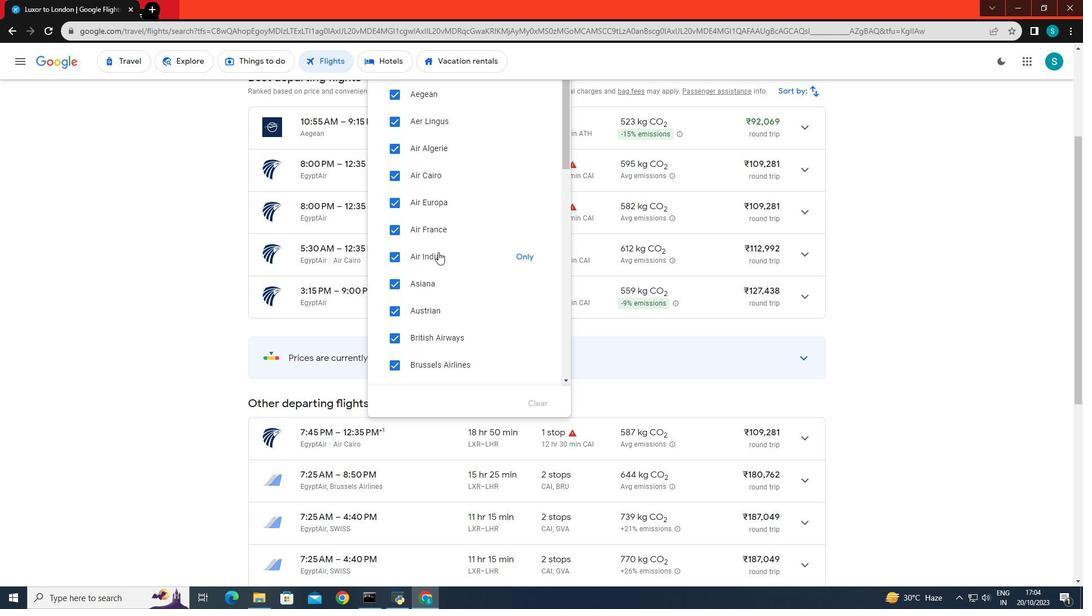 
Action: Mouse scrolled (438, 251) with delta (0, 0)
Screenshot: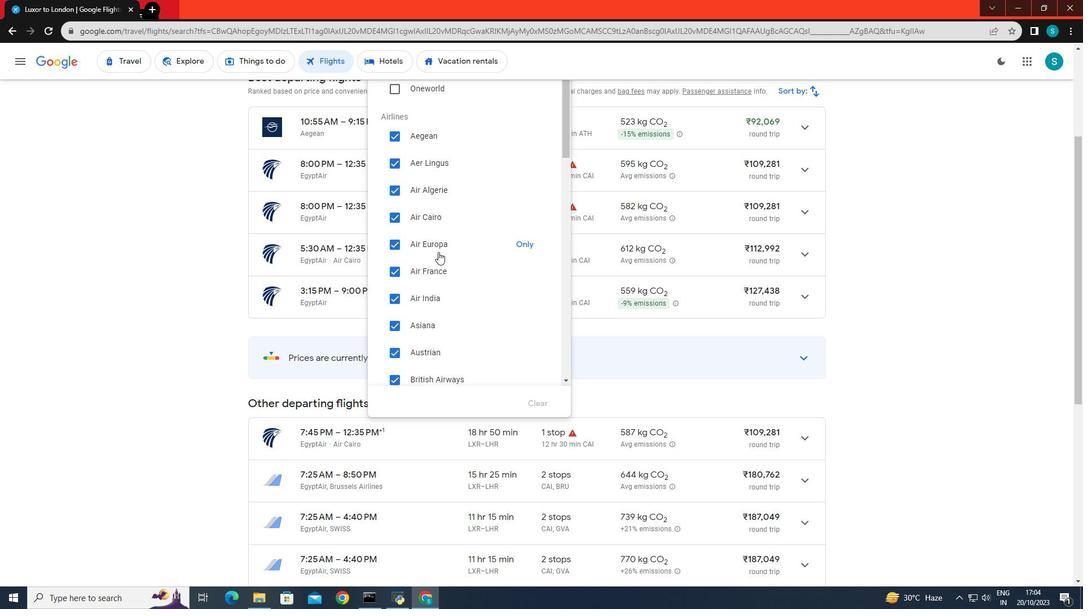 
Action: Mouse scrolled (438, 251) with delta (0, 0)
Screenshot: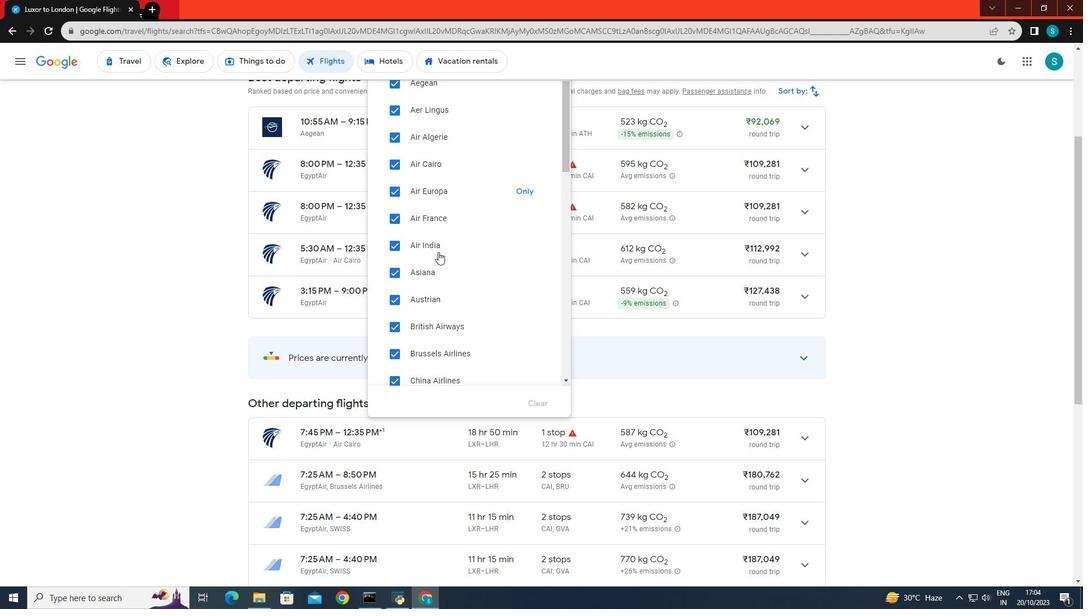 
Action: Mouse scrolled (438, 251) with delta (0, 0)
Screenshot: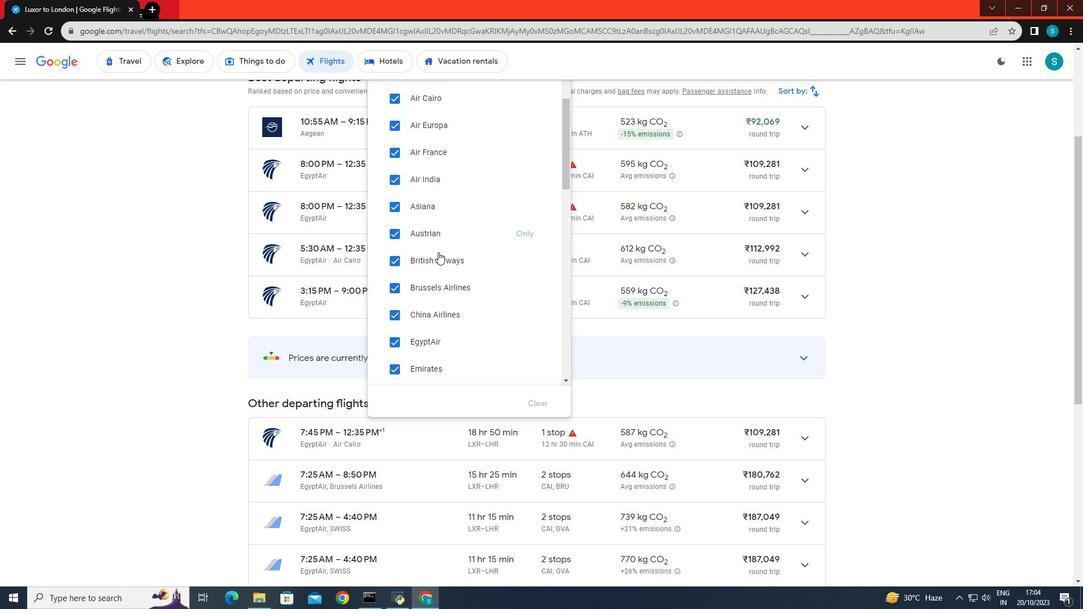 
Action: Mouse moved to (533, 218)
Screenshot: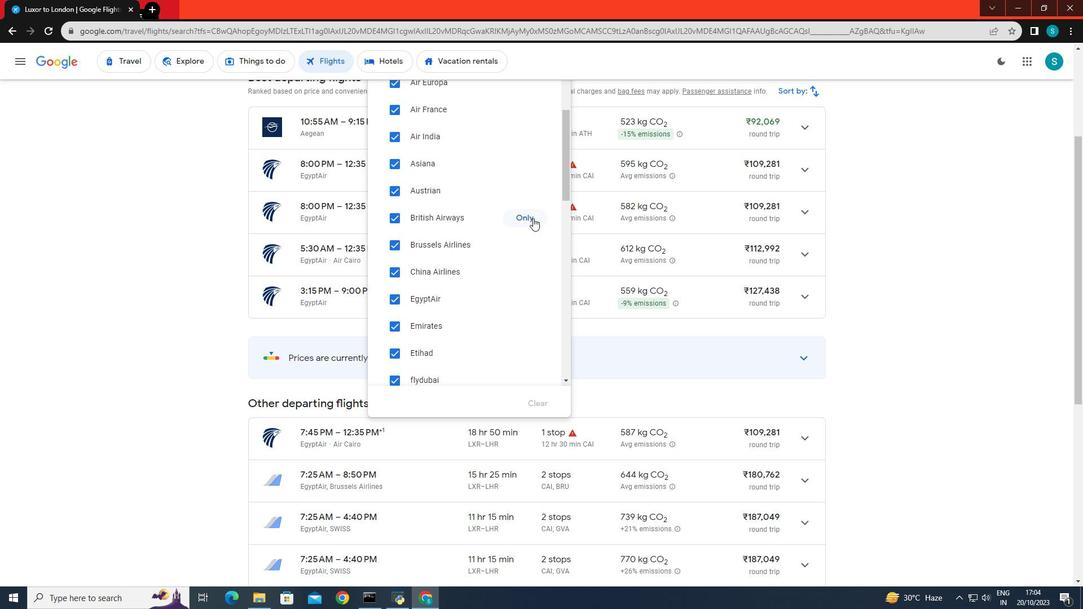 
Action: Mouse pressed left at (533, 218)
Screenshot: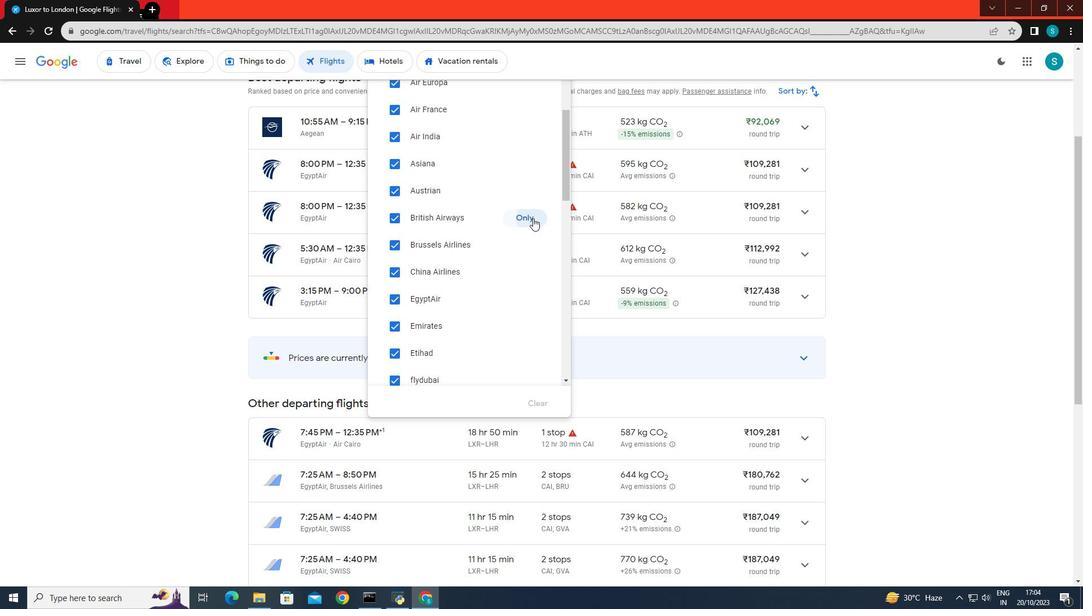 
Action: Mouse moved to (335, 279)
Screenshot: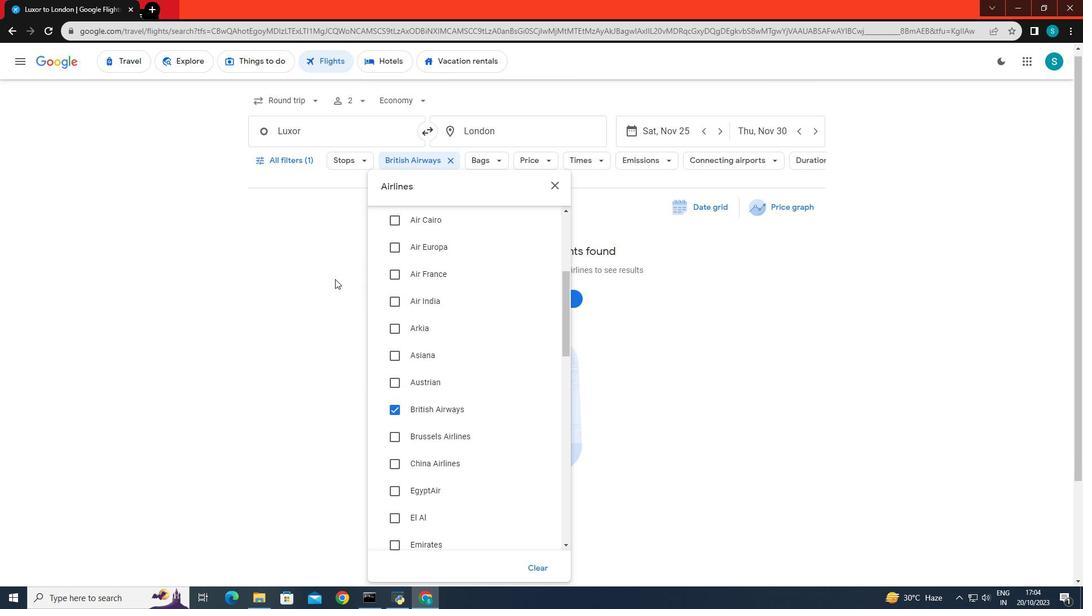 
Action: Mouse pressed left at (335, 279)
Screenshot: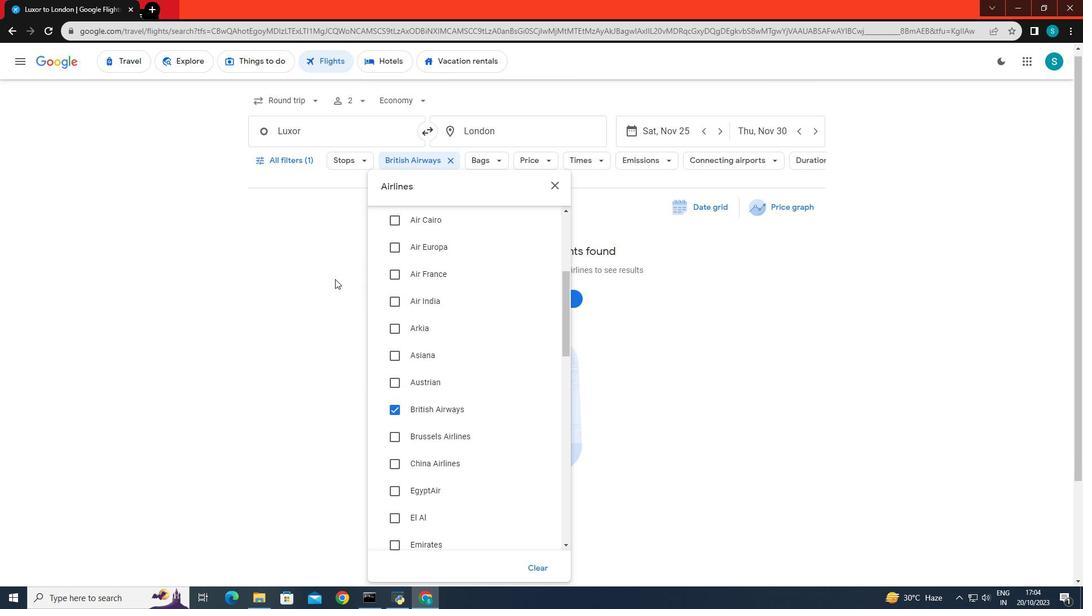 
Action: Mouse moved to (334, 279)
Screenshot: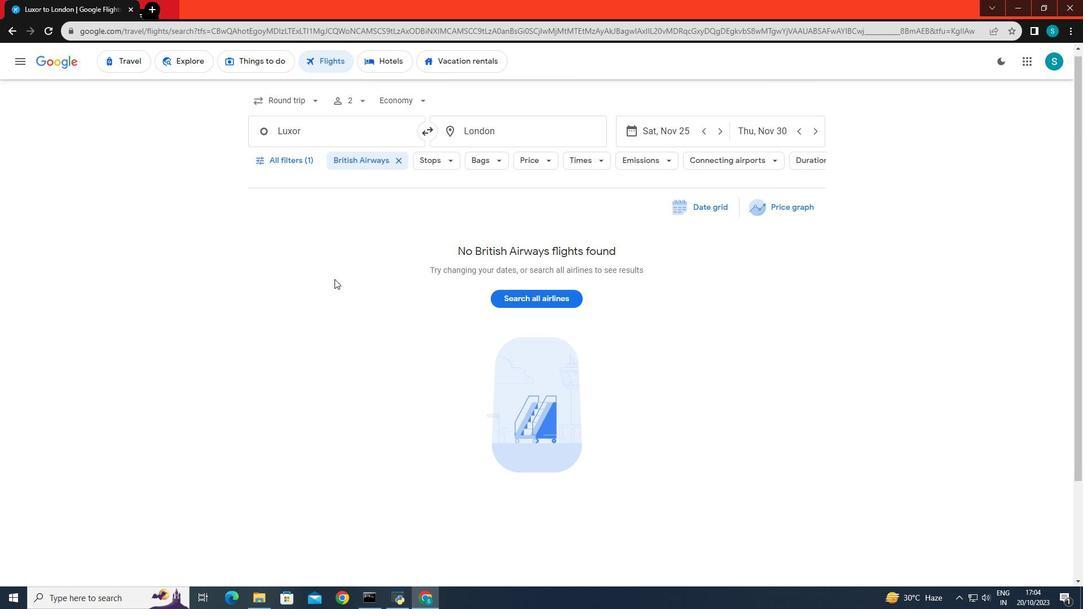 
